 Task: Create a due date automation trigger when advanced on, on the monday of the week before a card is due add fields without custom field "Resume" set to a date less than 1 days from now at 11:00 AM.
Action: Mouse moved to (1236, 95)
Screenshot: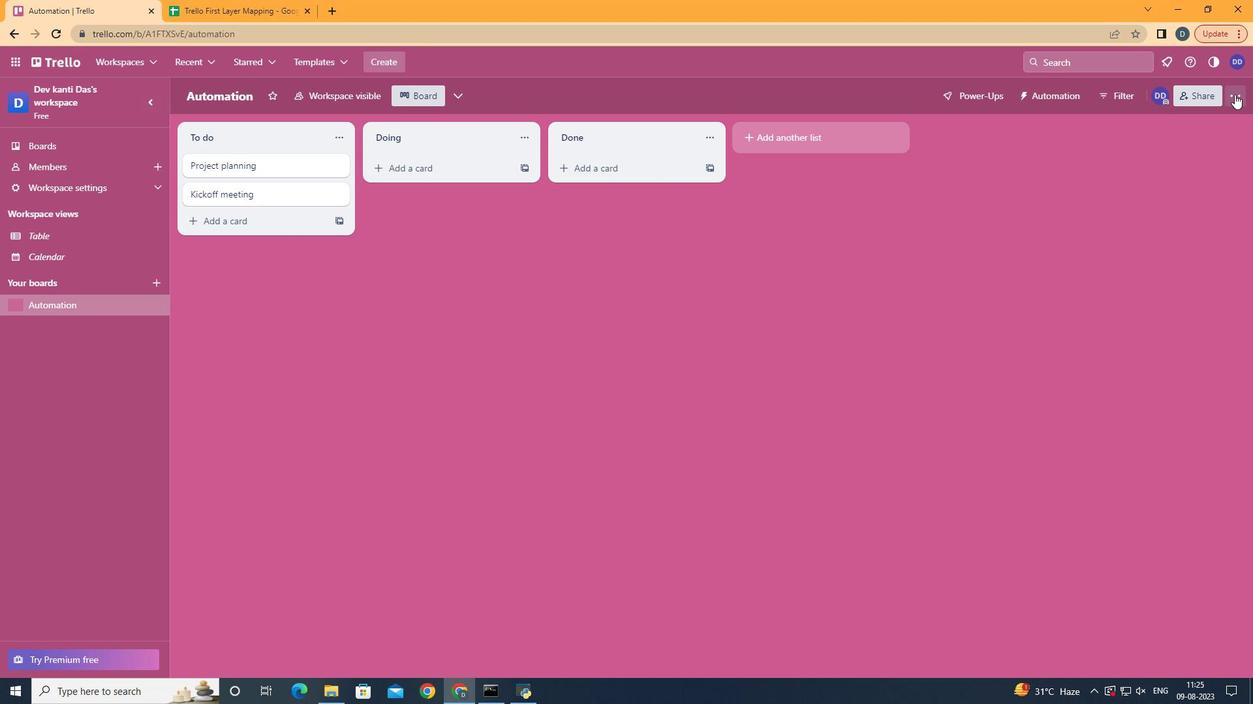 
Action: Mouse pressed left at (1236, 95)
Screenshot: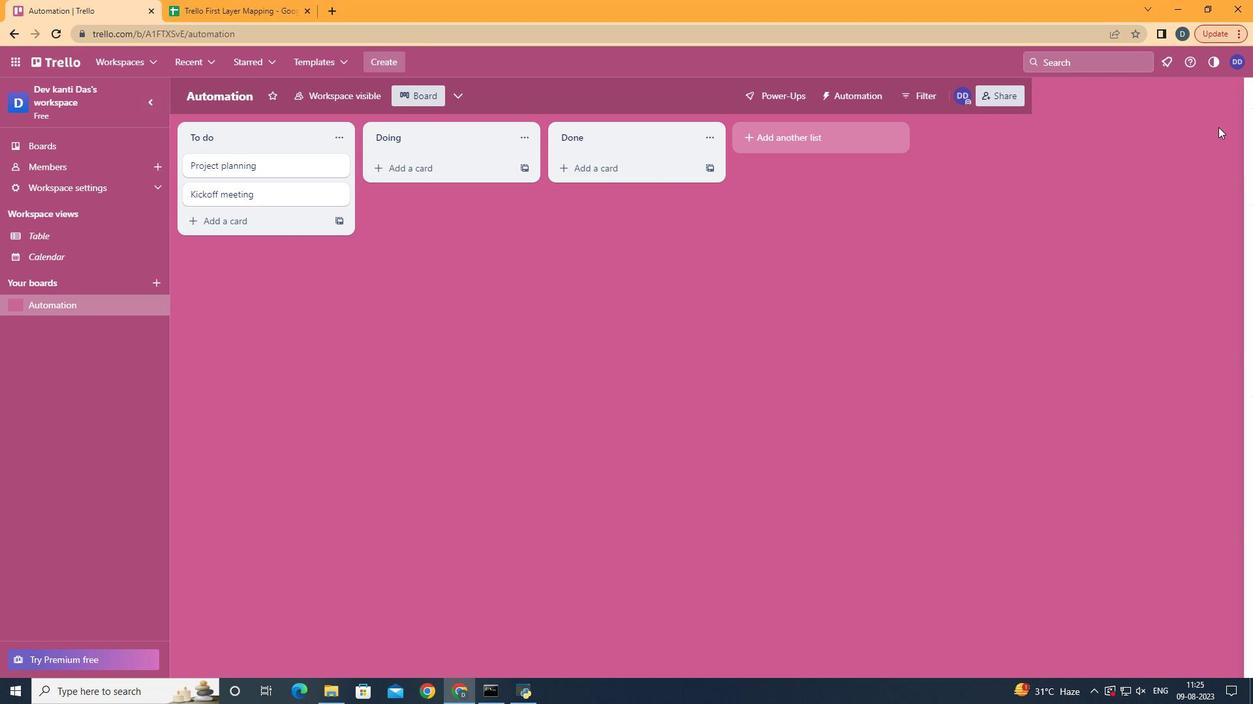 
Action: Mouse moved to (1116, 283)
Screenshot: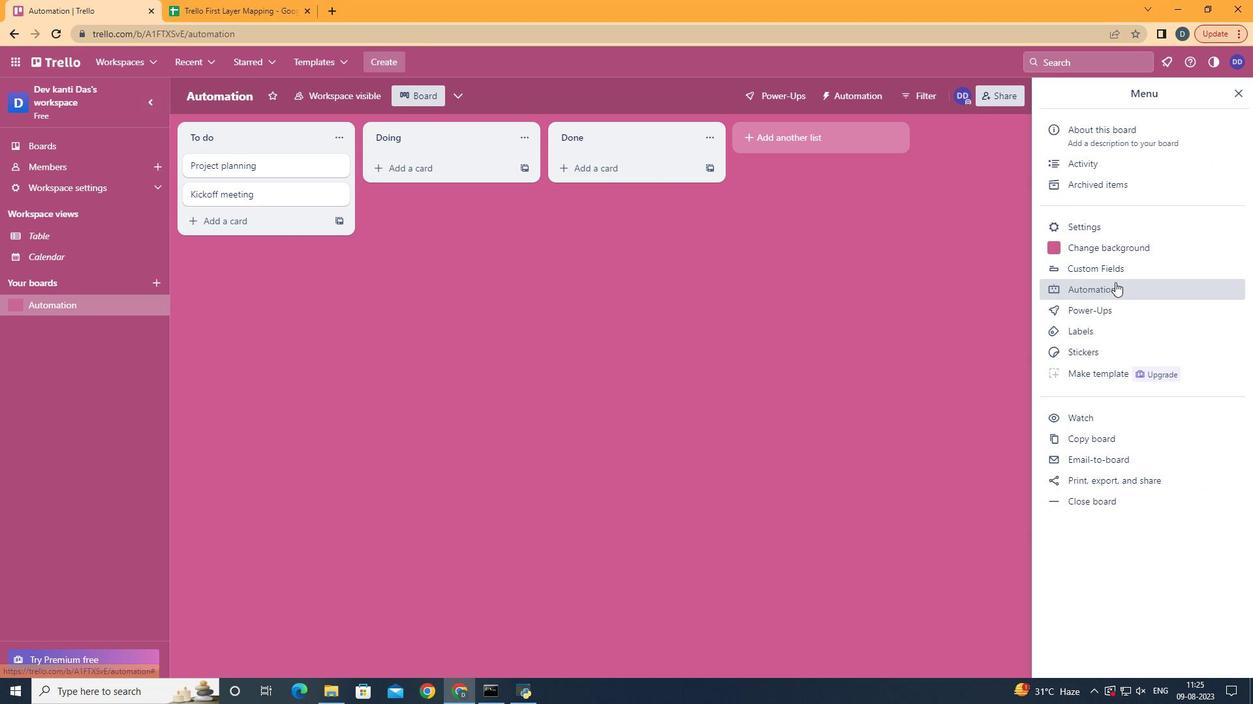 
Action: Mouse pressed left at (1116, 283)
Screenshot: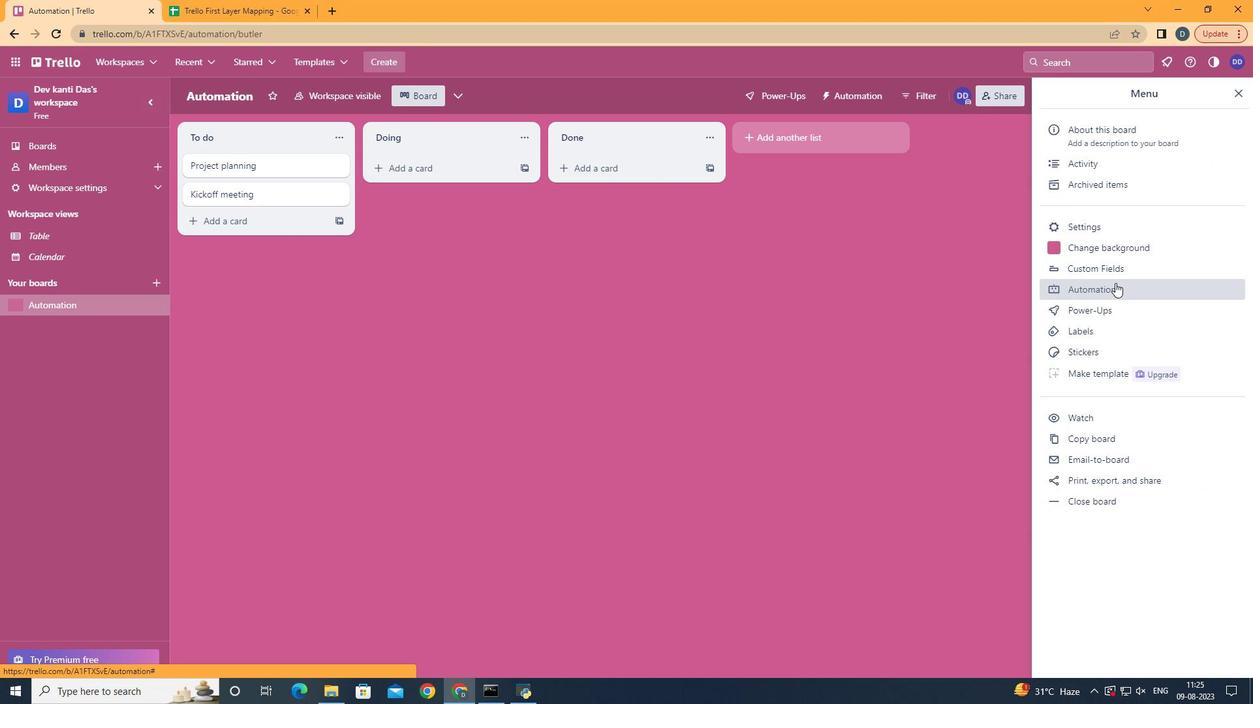 
Action: Mouse moved to (246, 265)
Screenshot: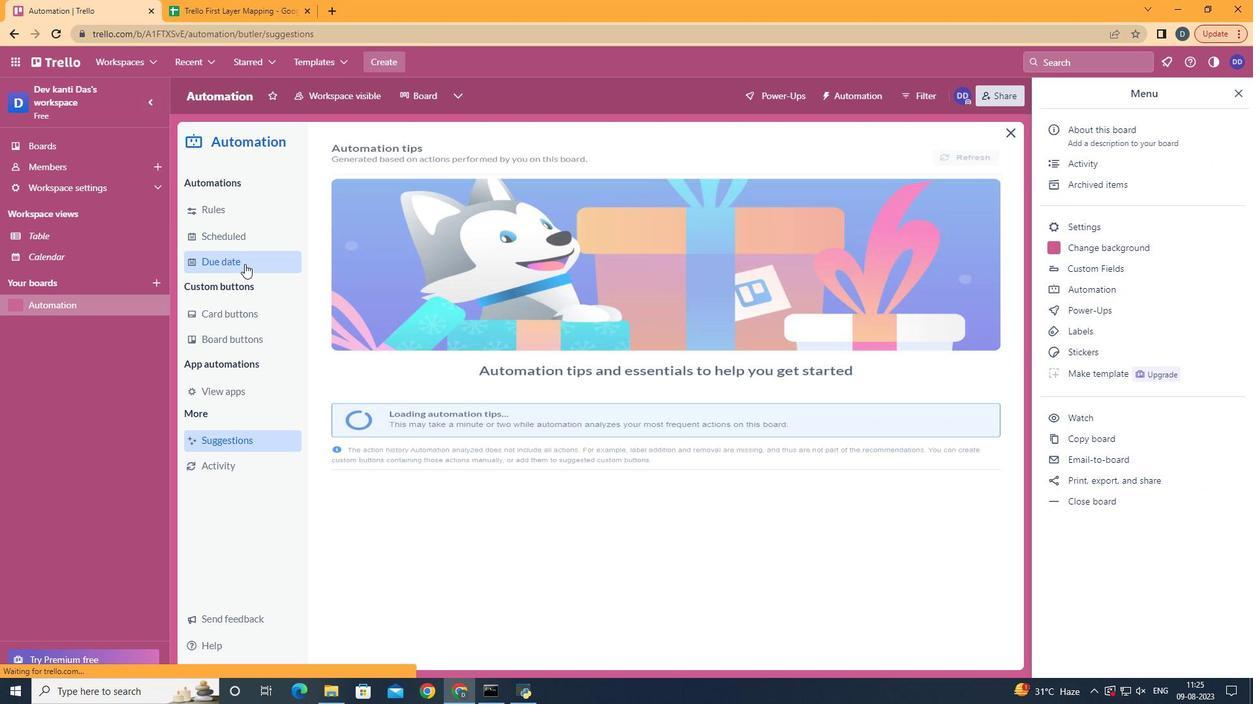 
Action: Mouse pressed left at (246, 265)
Screenshot: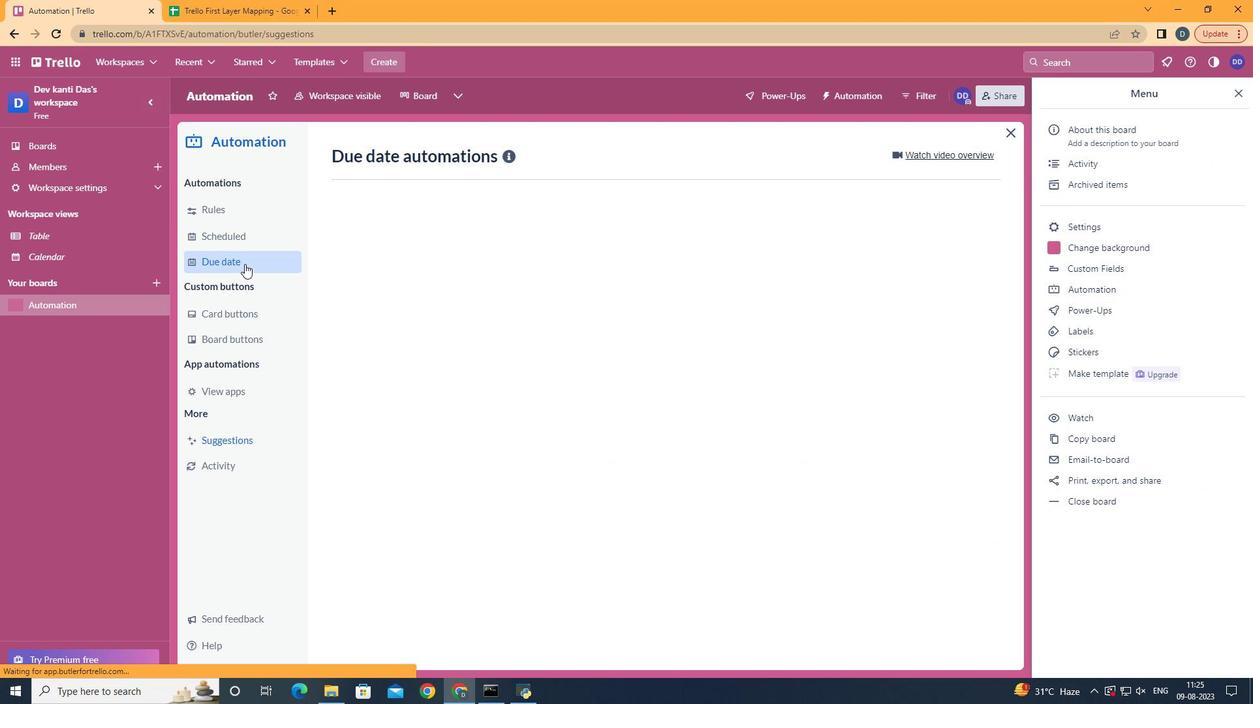 
Action: Mouse moved to (916, 154)
Screenshot: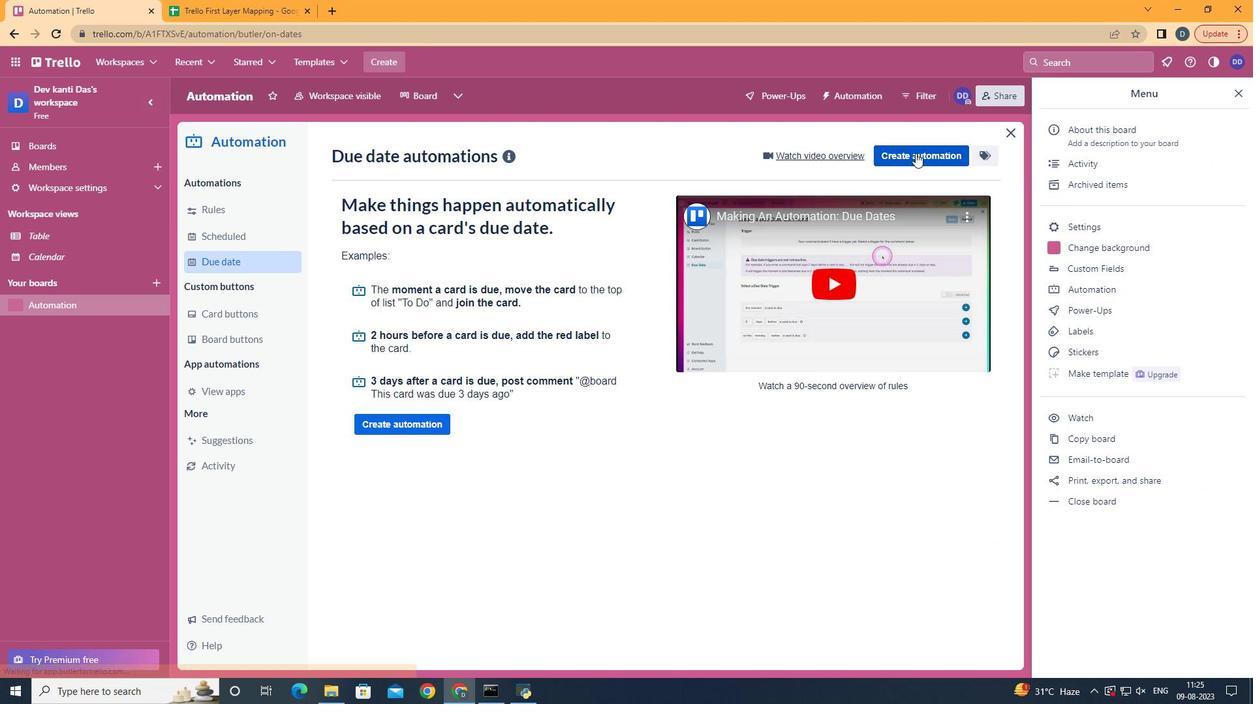 
Action: Mouse pressed left at (916, 154)
Screenshot: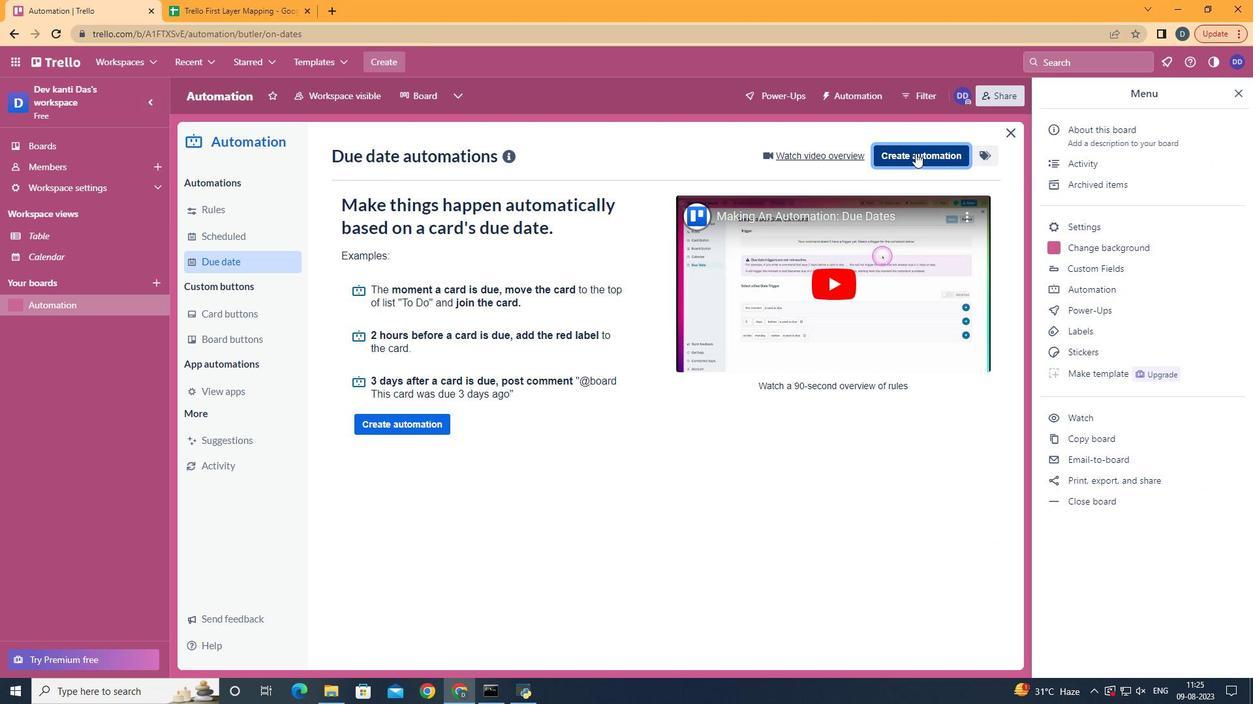 
Action: Mouse moved to (659, 281)
Screenshot: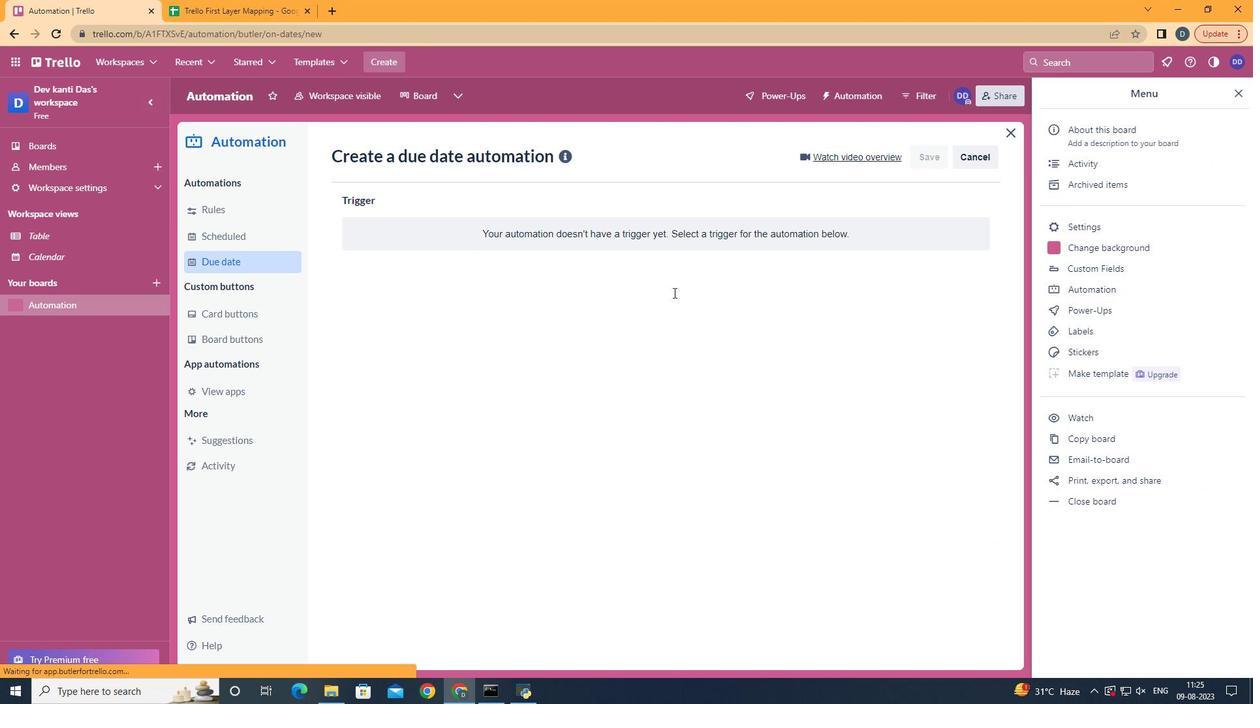 
Action: Mouse pressed left at (659, 281)
Screenshot: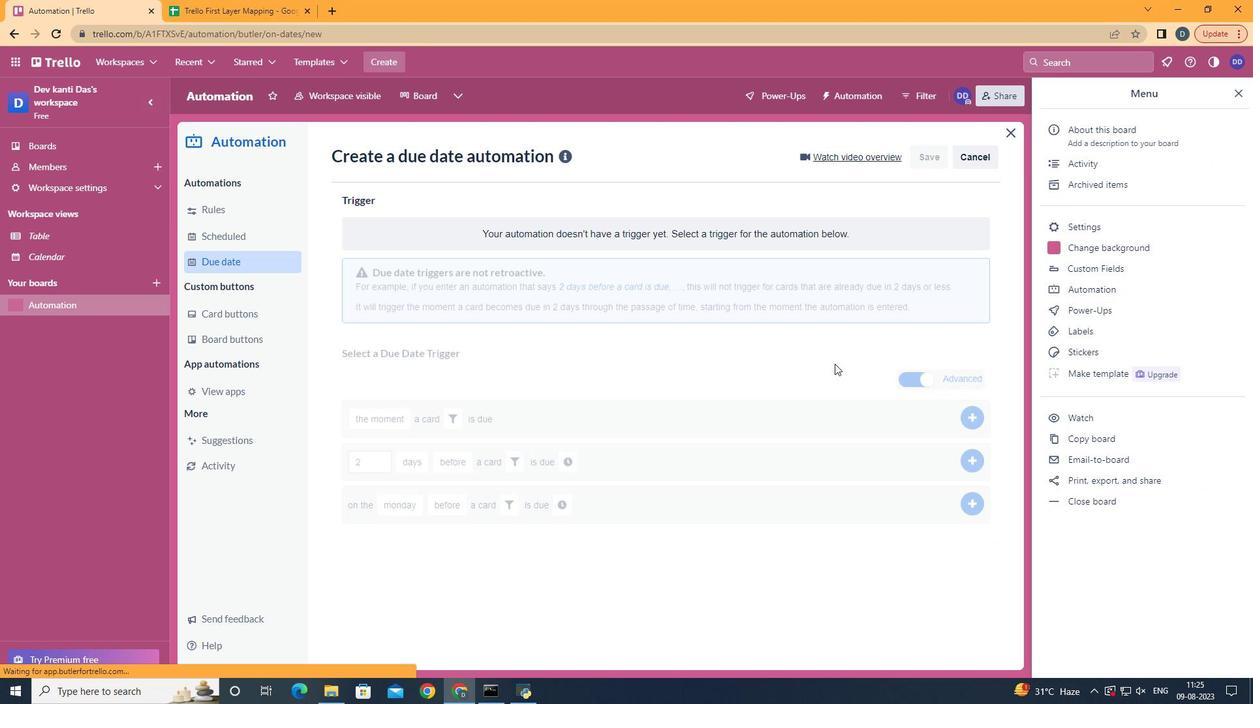 
Action: Mouse moved to (471, 623)
Screenshot: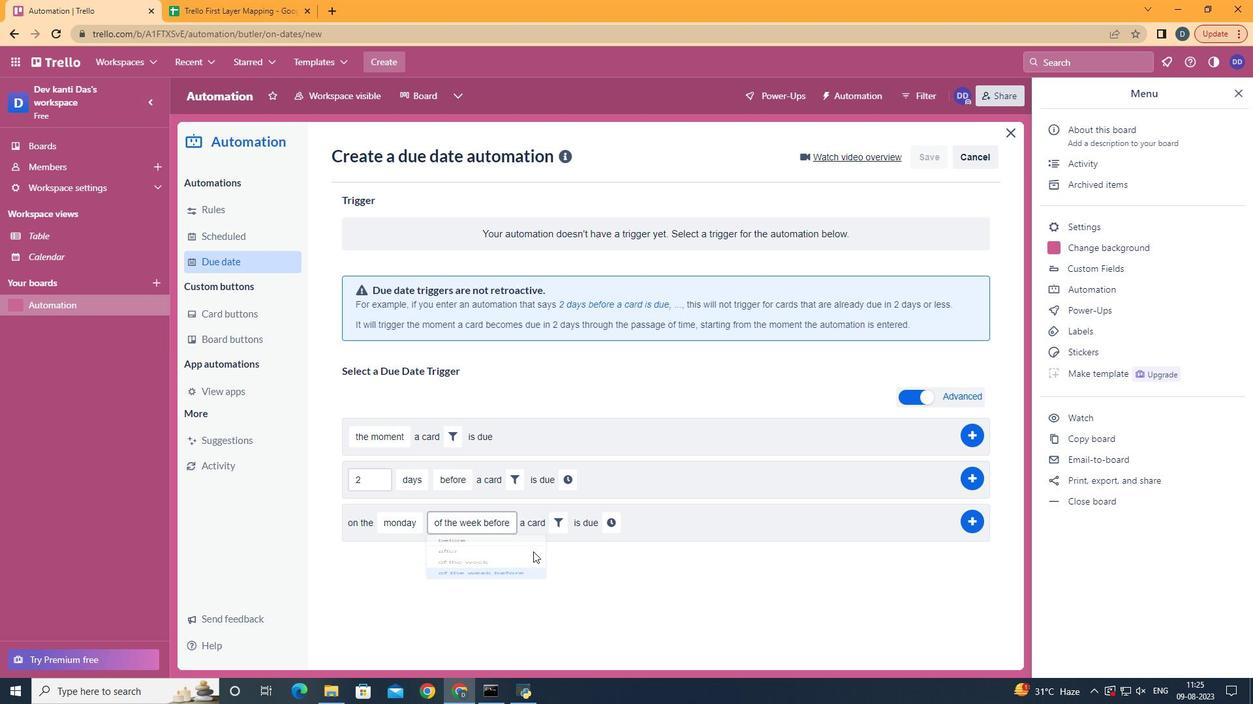 
Action: Mouse pressed left at (471, 623)
Screenshot: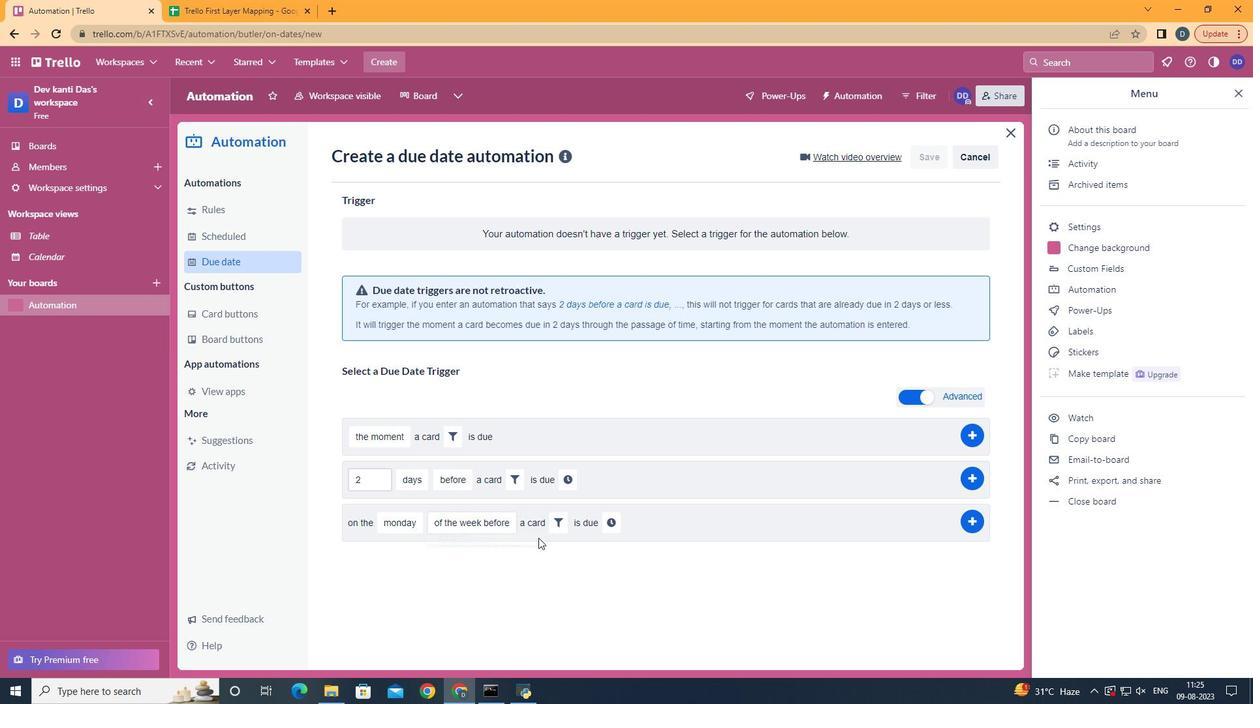 
Action: Mouse moved to (566, 520)
Screenshot: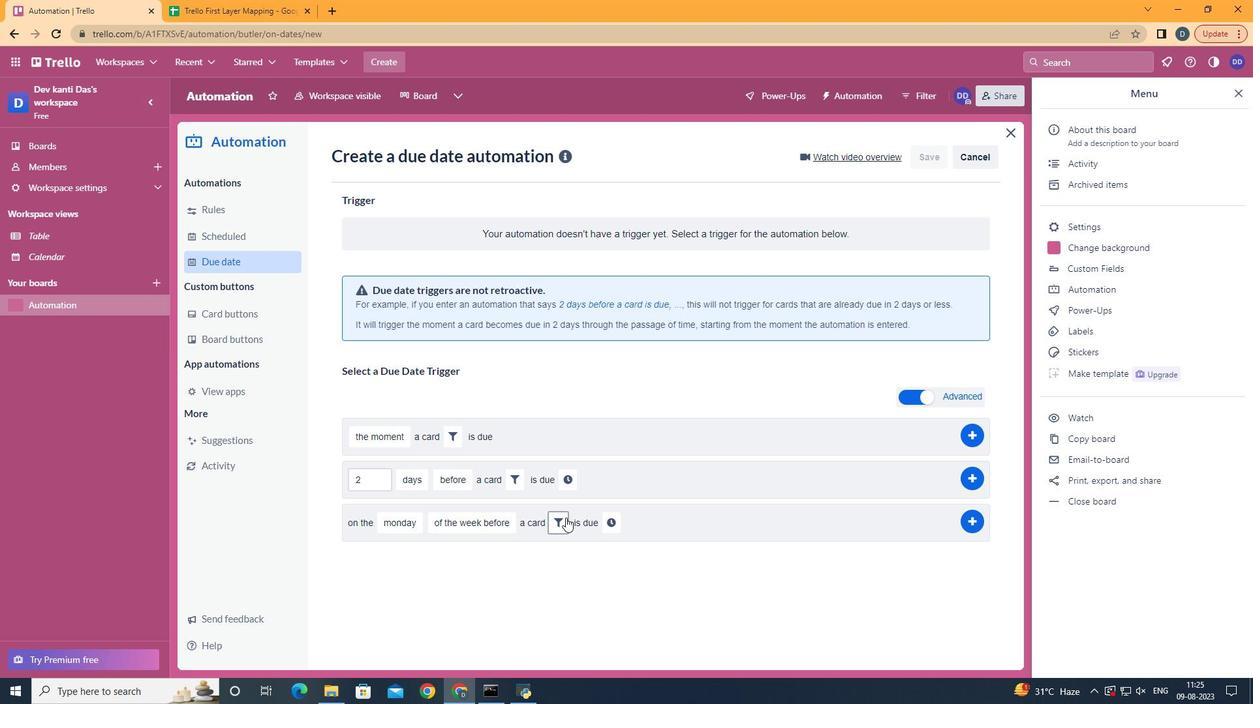 
Action: Mouse pressed left at (566, 520)
Screenshot: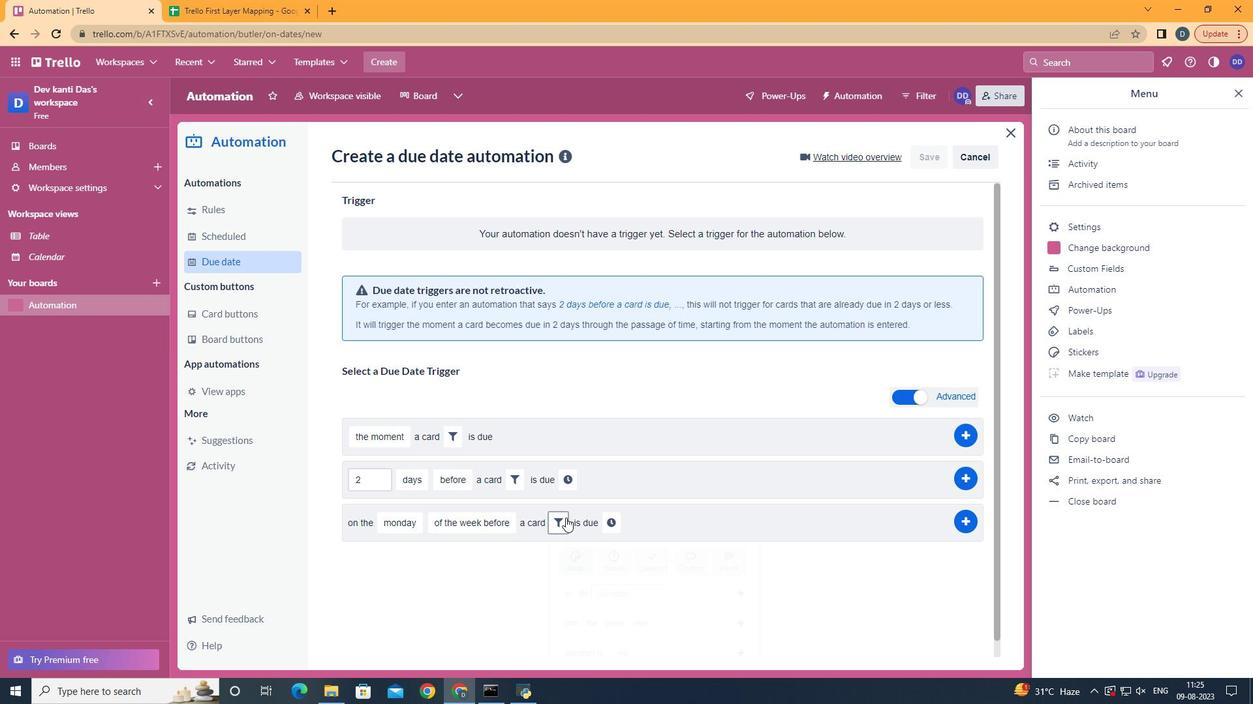 
Action: Mouse moved to (777, 562)
Screenshot: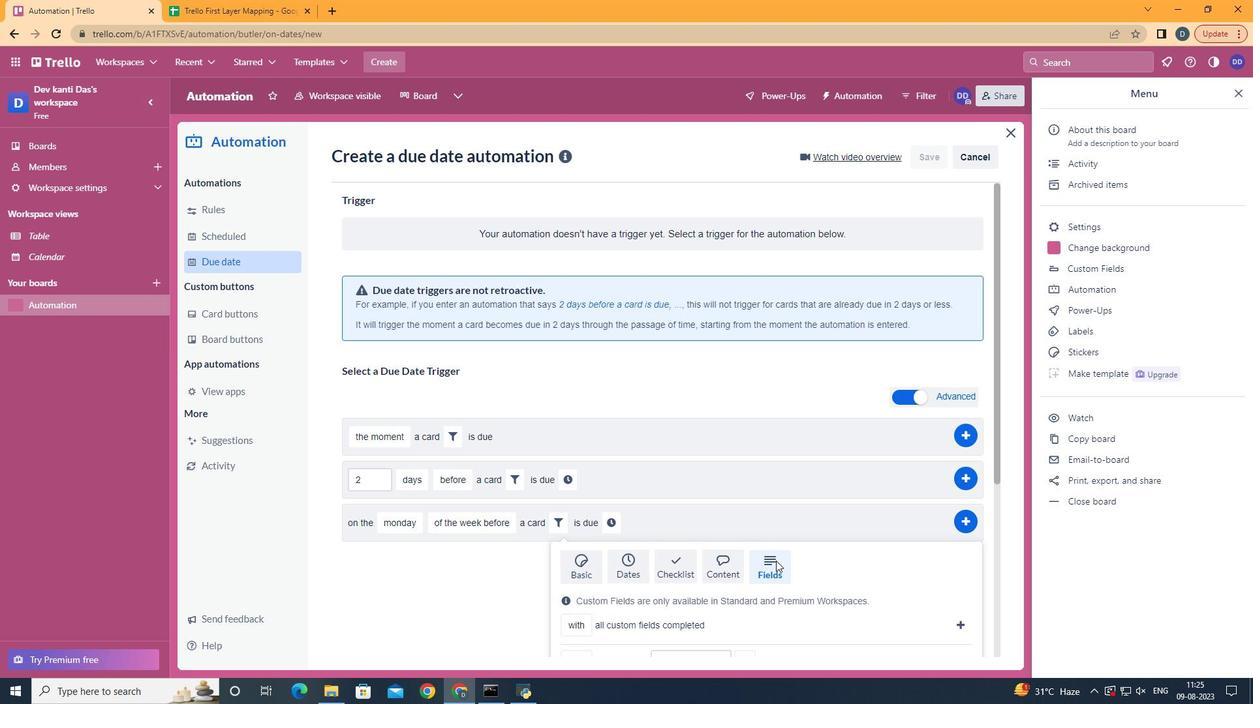 
Action: Mouse pressed left at (777, 562)
Screenshot: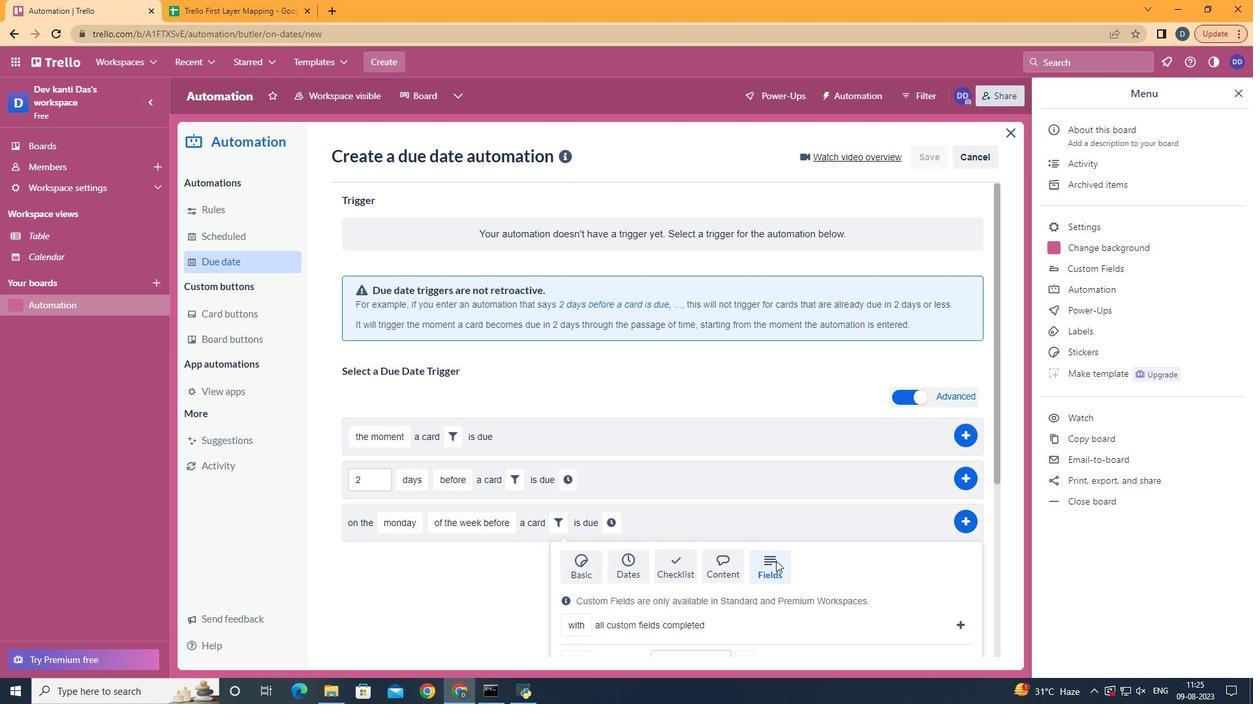 
Action: Mouse scrolled (777, 561) with delta (0, 0)
Screenshot: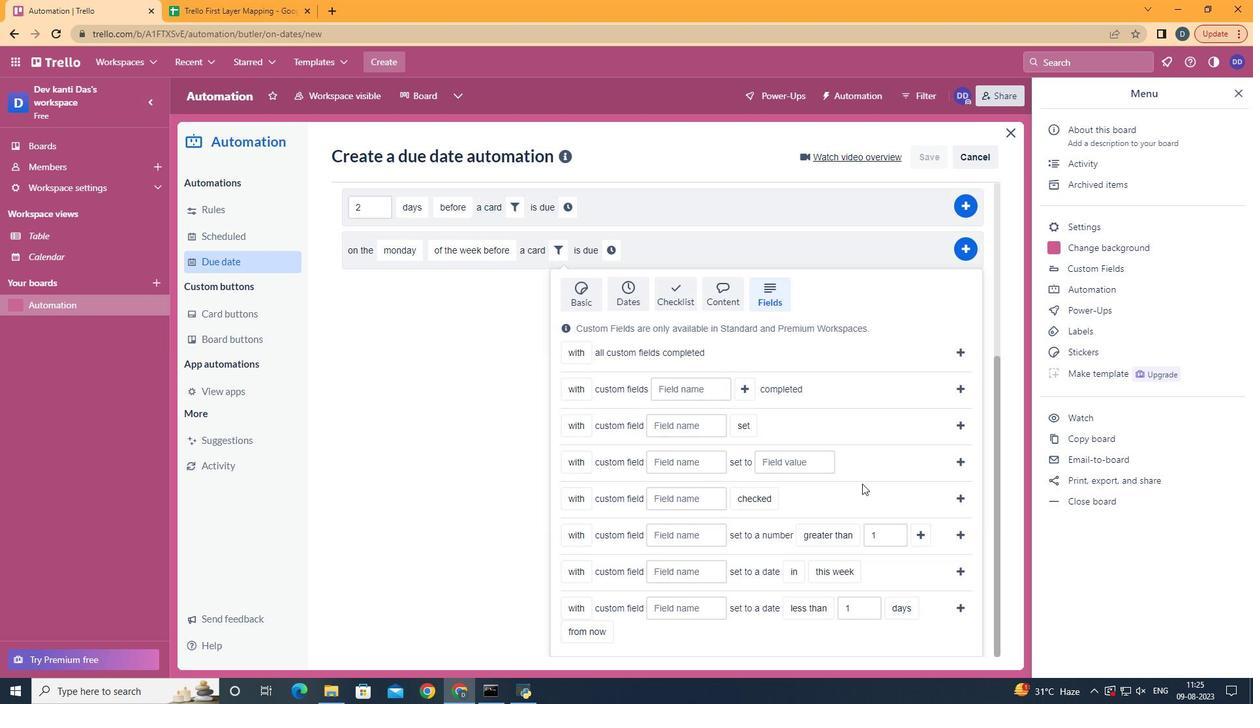 
Action: Mouse scrolled (777, 561) with delta (0, 0)
Screenshot: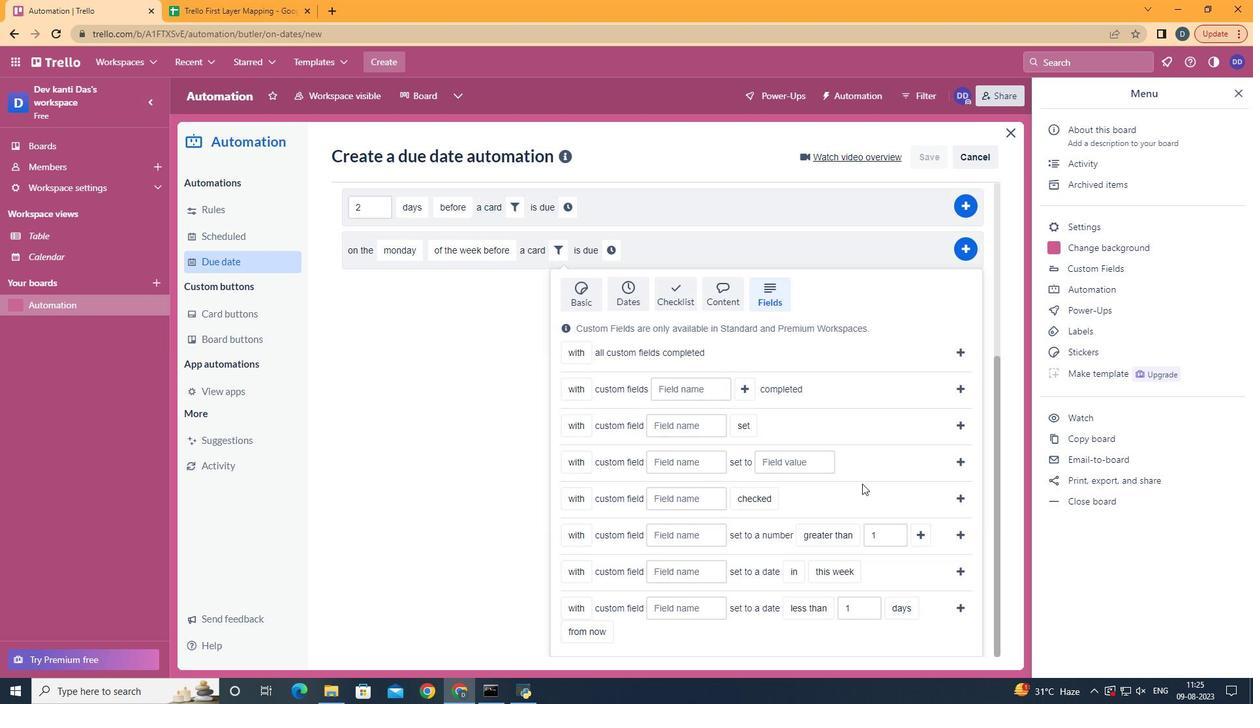 
Action: Mouse scrolled (777, 561) with delta (0, 0)
Screenshot: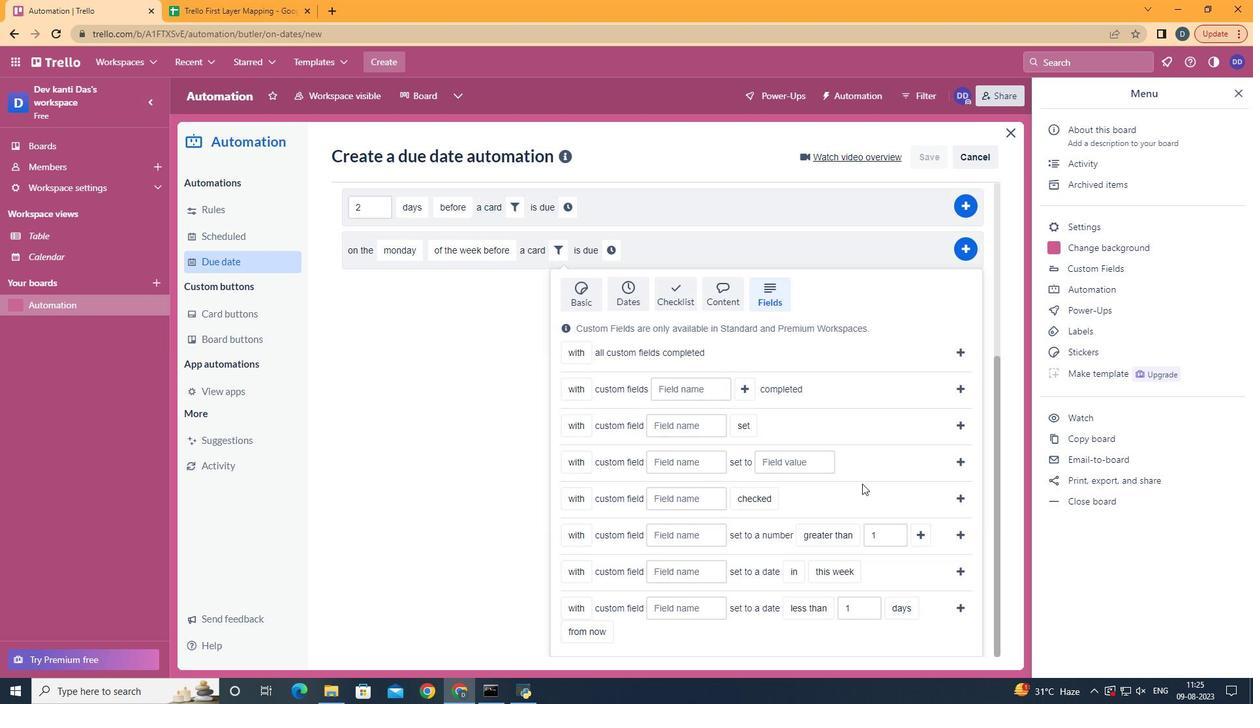 
Action: Mouse scrolled (777, 561) with delta (0, 0)
Screenshot: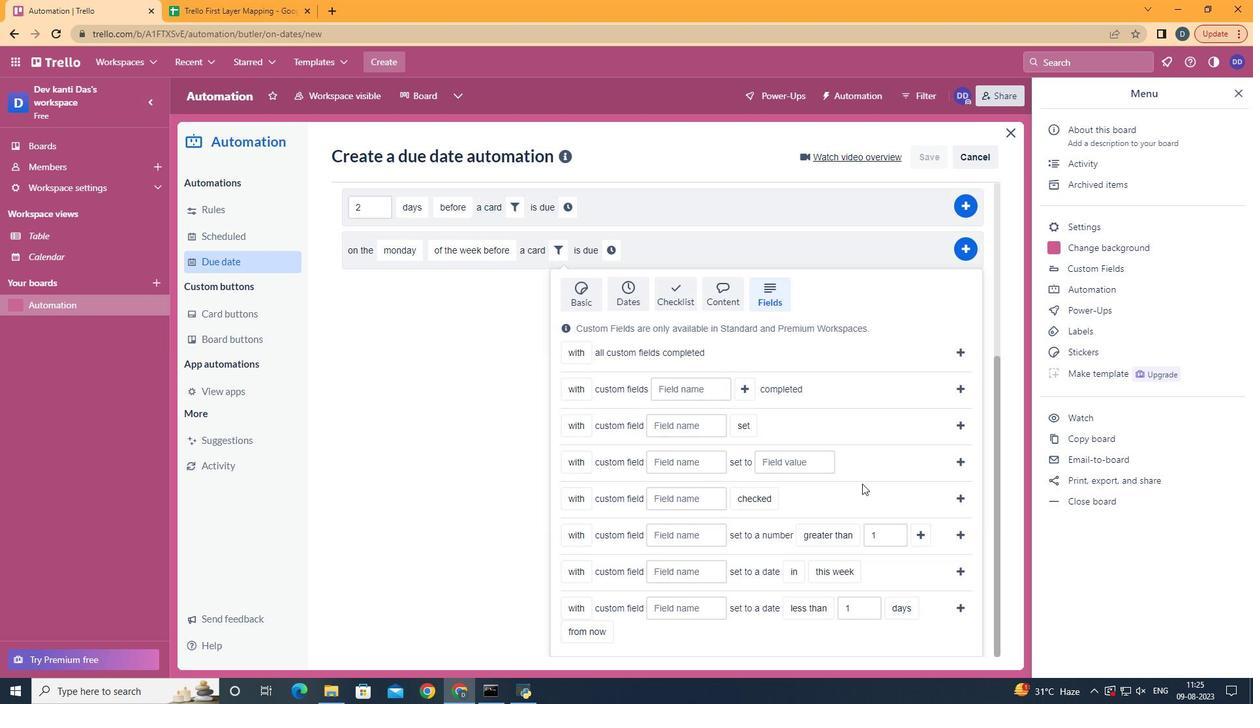 
Action: Mouse scrolled (777, 561) with delta (0, 0)
Screenshot: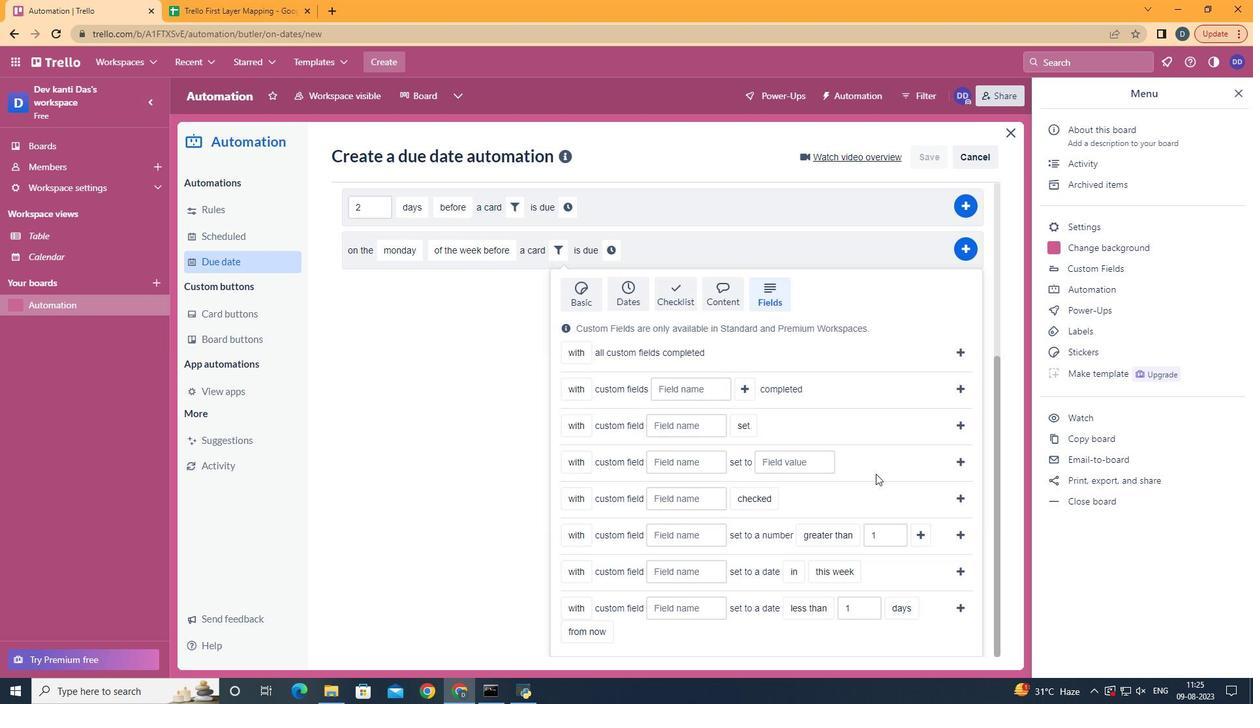
Action: Mouse scrolled (777, 561) with delta (0, 0)
Screenshot: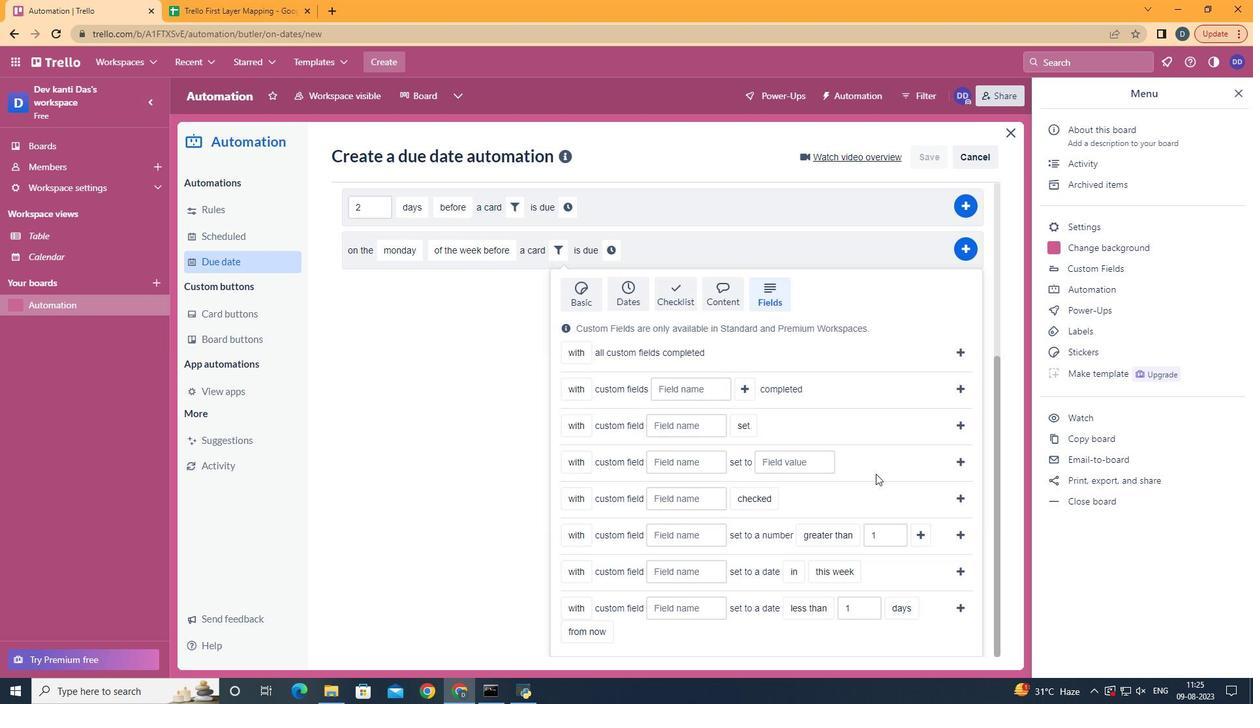 
Action: Mouse moved to (591, 587)
Screenshot: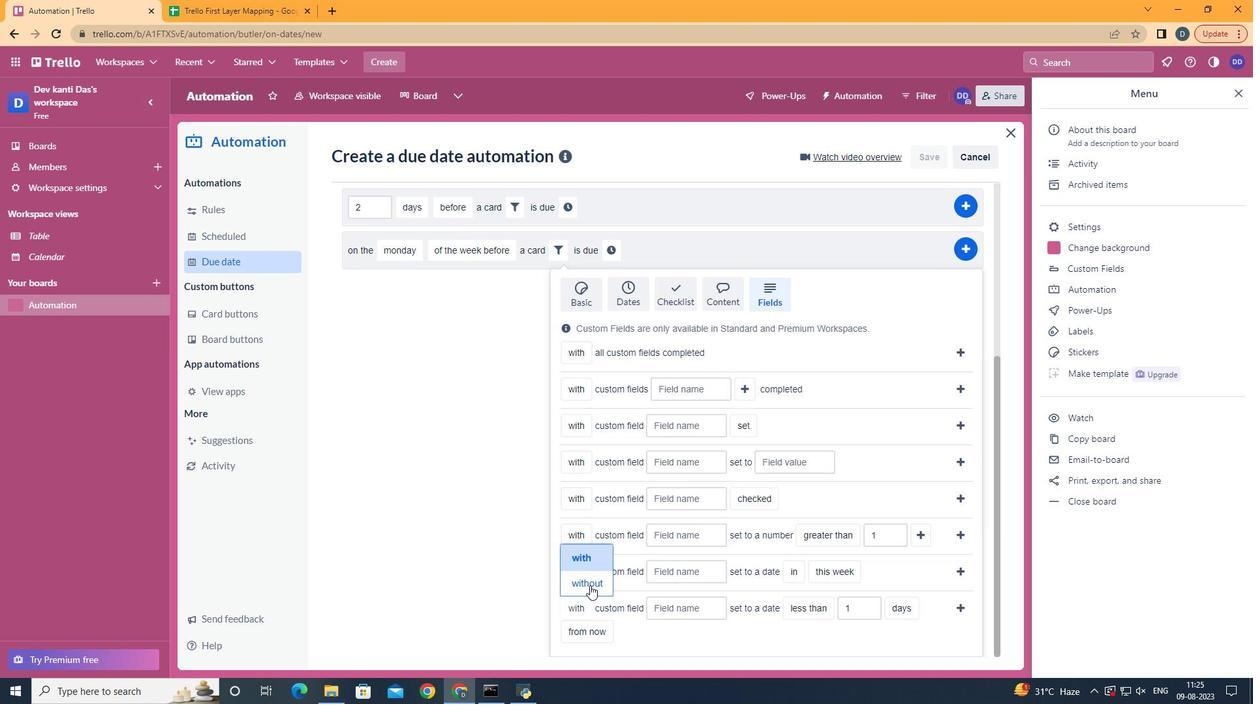 
Action: Mouse pressed left at (591, 587)
Screenshot: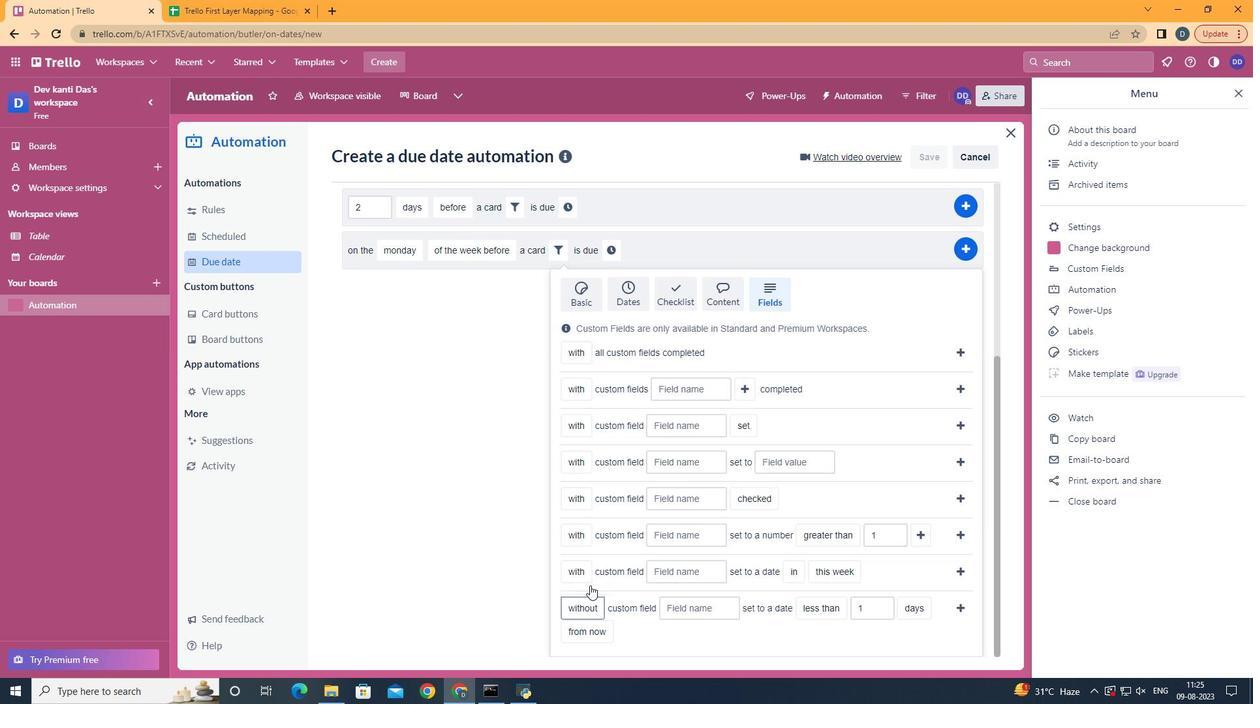 
Action: Mouse moved to (706, 607)
Screenshot: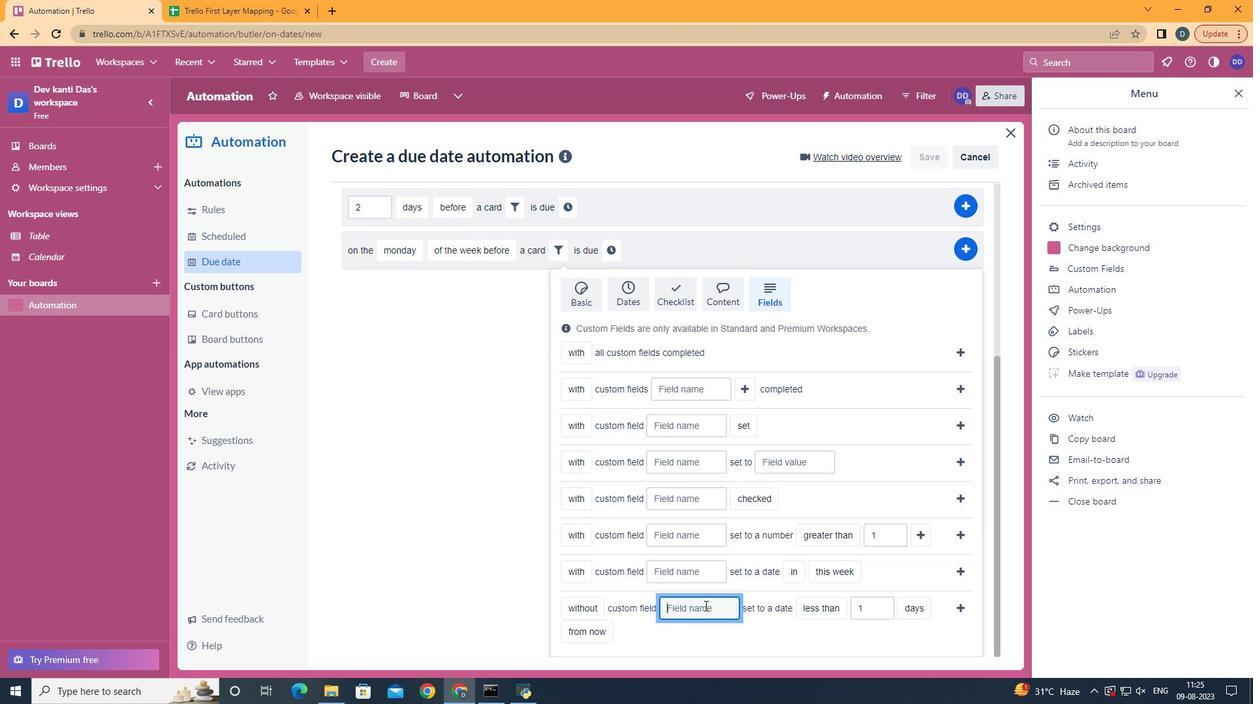 
Action: Mouse pressed left at (706, 607)
Screenshot: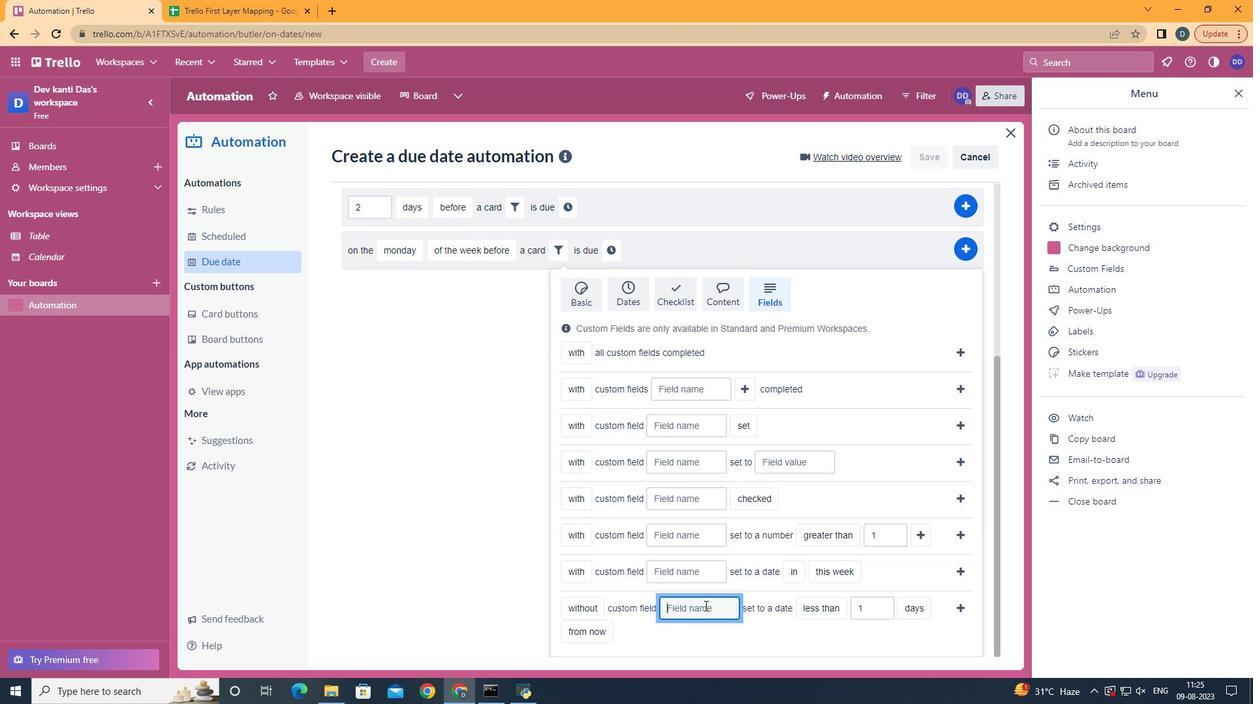 
Action: Key pressed <Key.shift>Resume
Screenshot: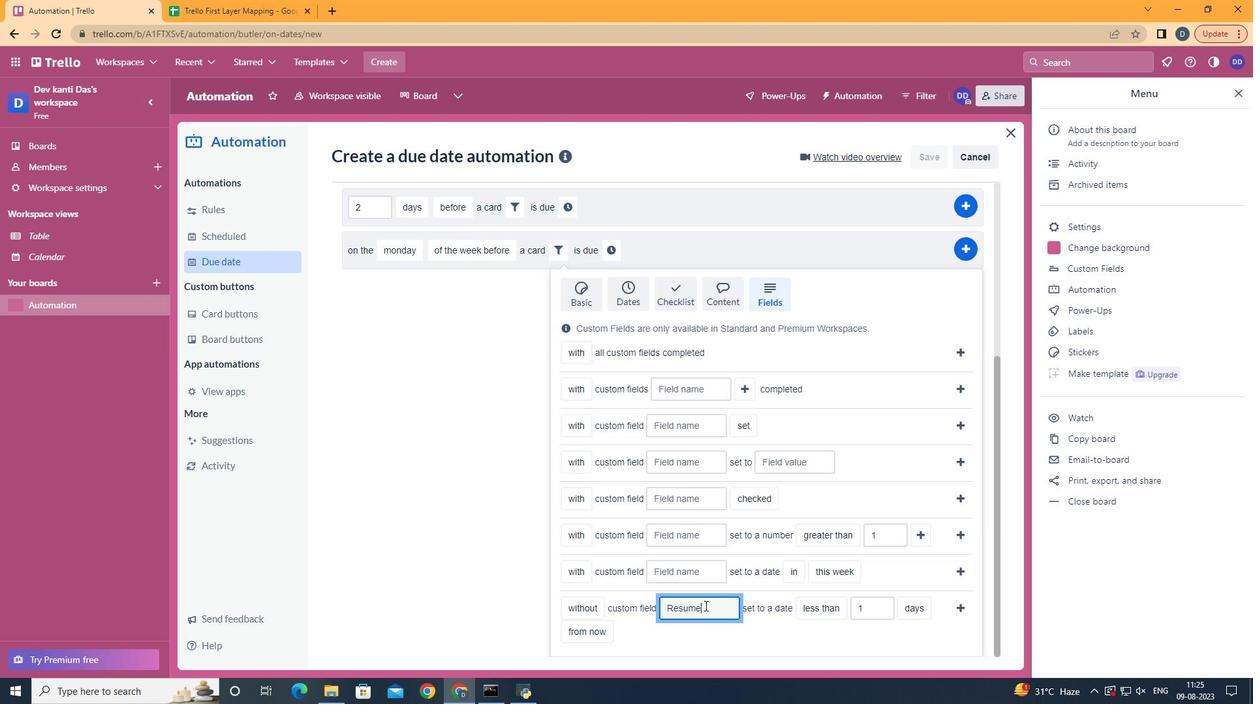 
Action: Mouse moved to (829, 507)
Screenshot: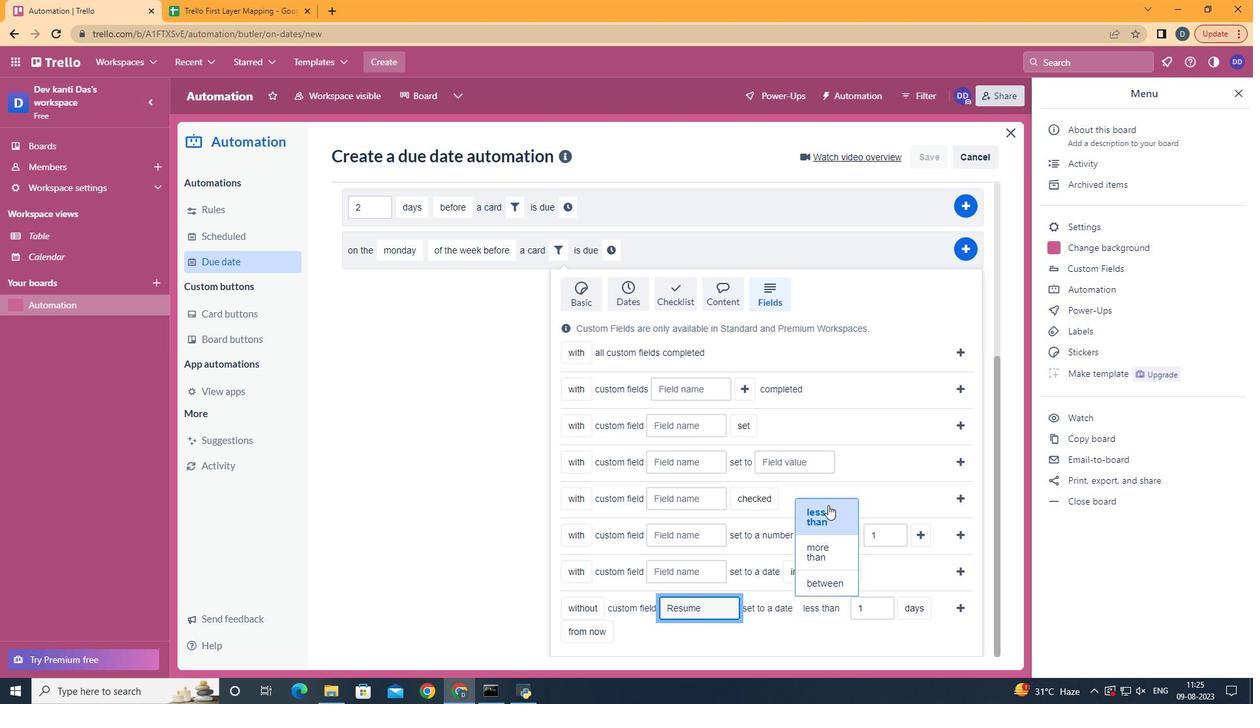 
Action: Mouse pressed left at (829, 507)
Screenshot: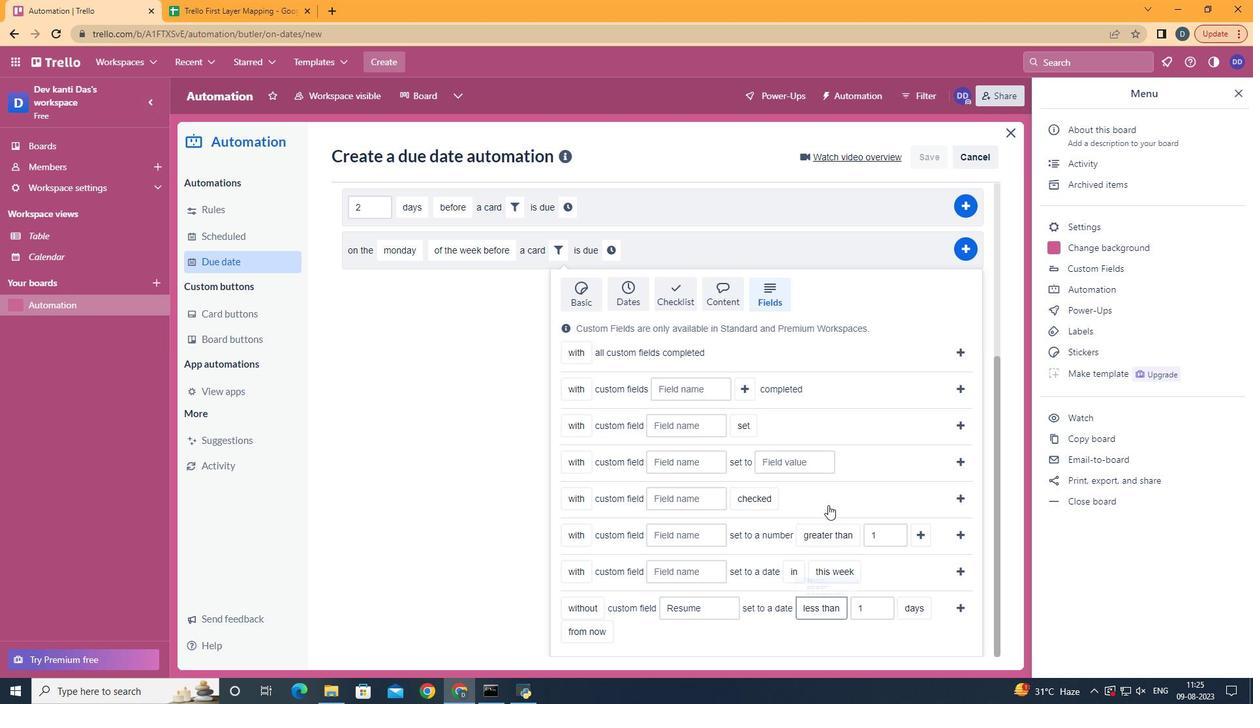
Action: Mouse moved to (929, 556)
Screenshot: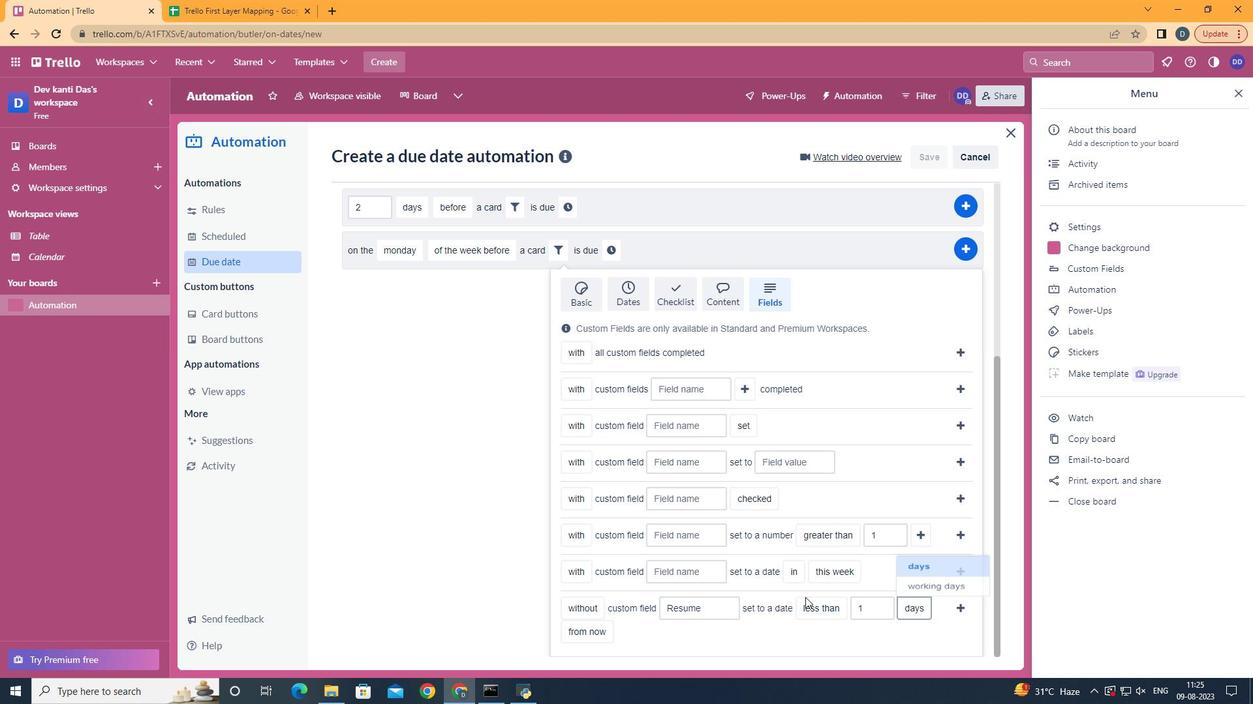 
Action: Mouse pressed left at (929, 556)
Screenshot: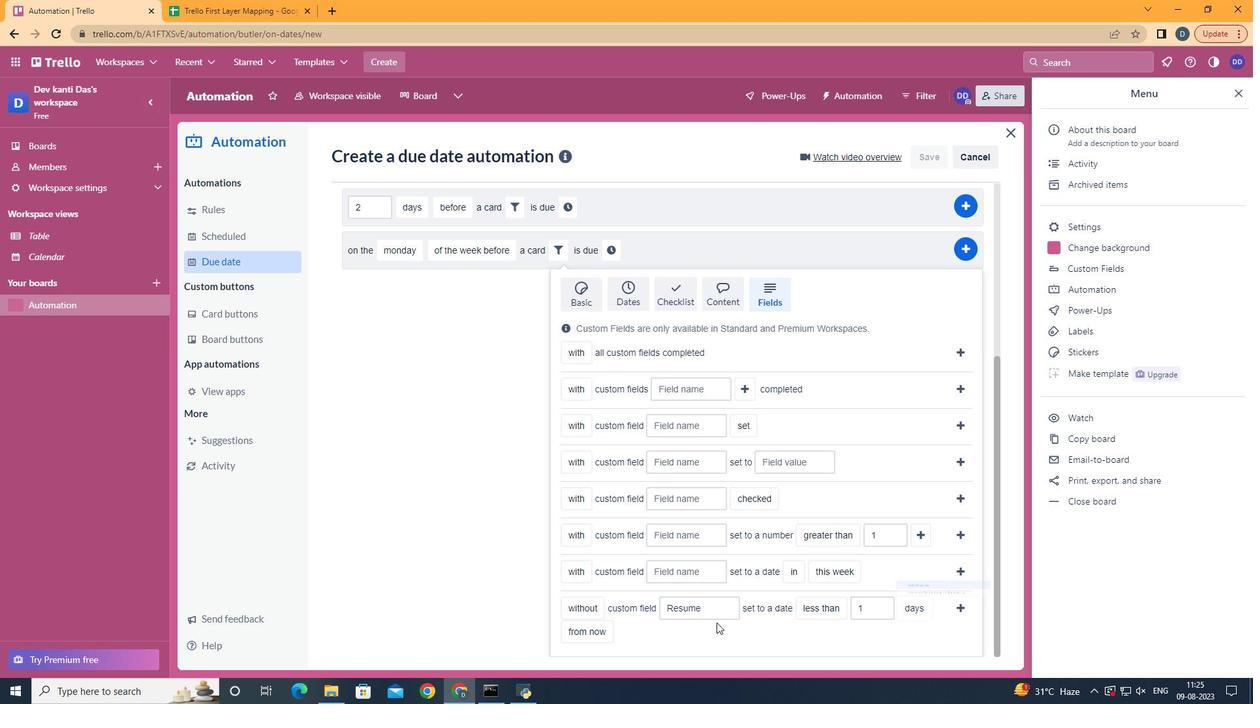 
Action: Mouse moved to (606, 576)
Screenshot: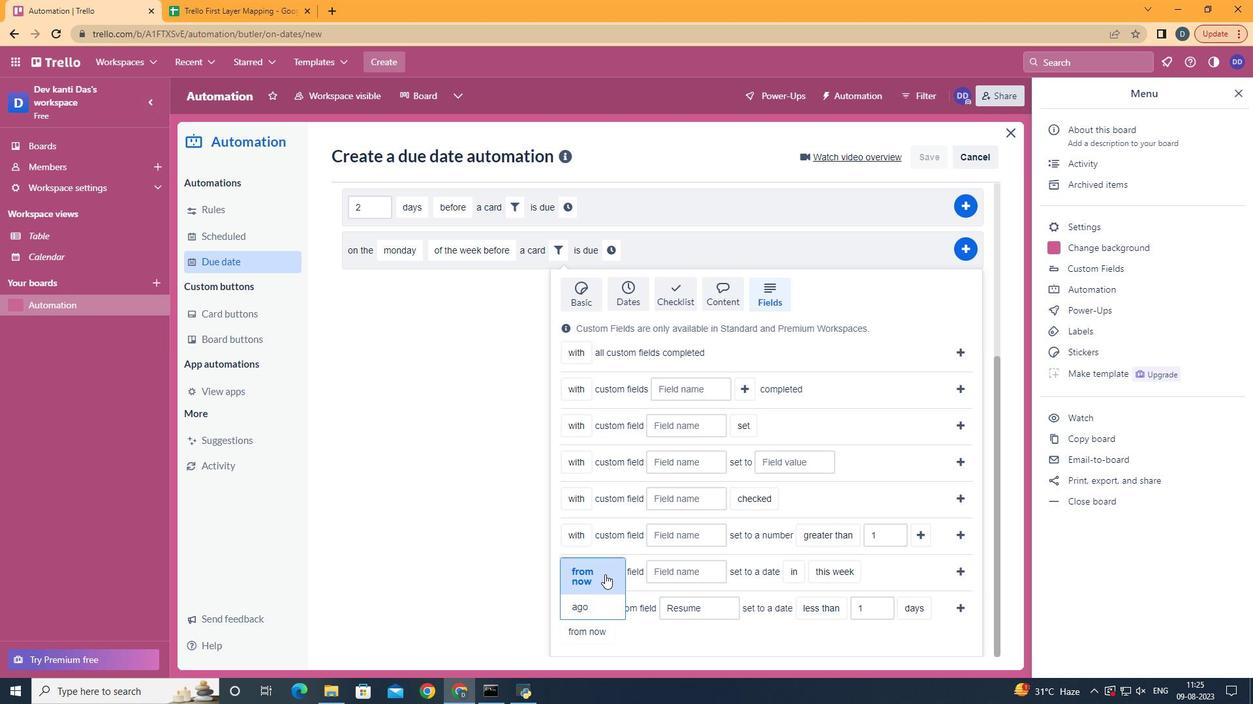 
Action: Mouse pressed left at (606, 576)
Screenshot: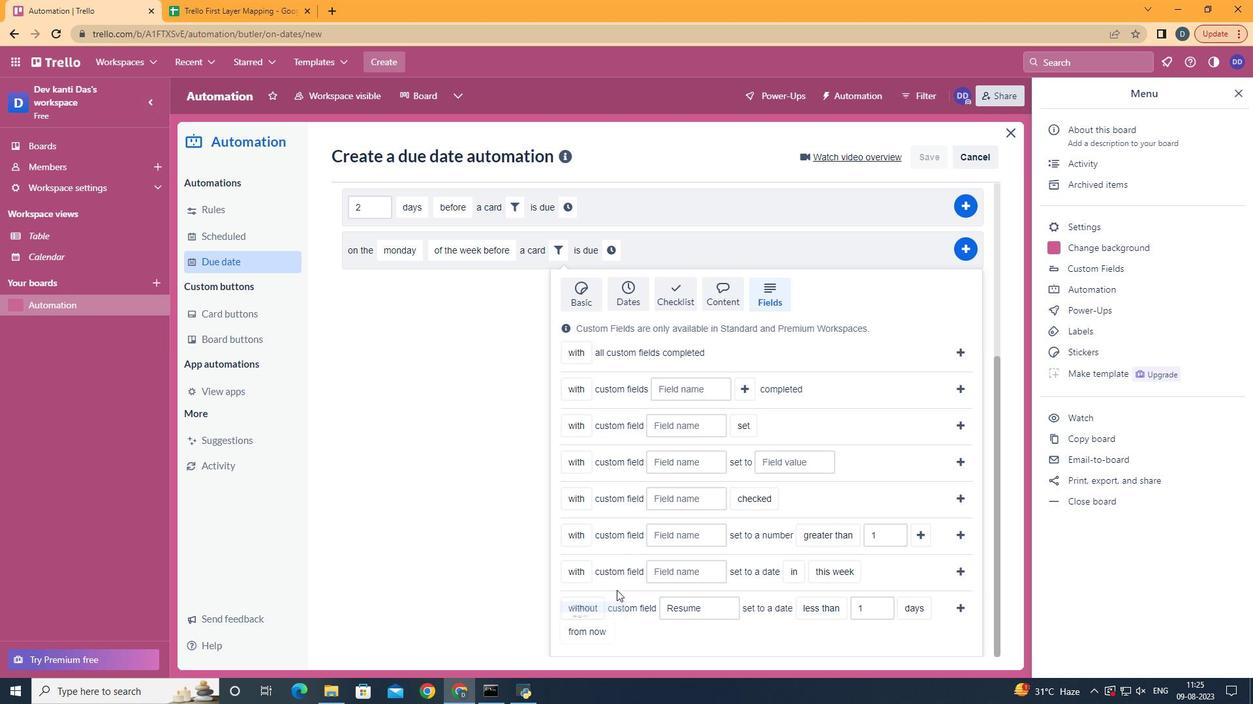 
Action: Mouse moved to (950, 609)
Screenshot: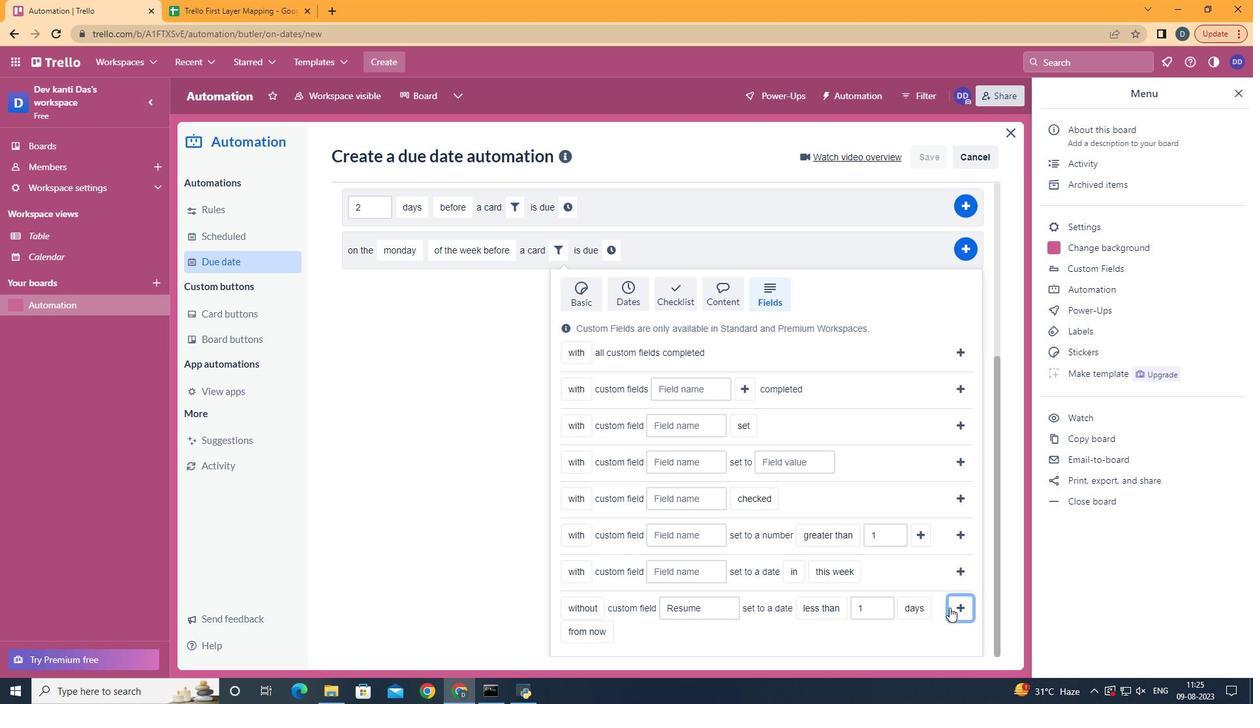 
Action: Mouse pressed left at (950, 609)
Screenshot: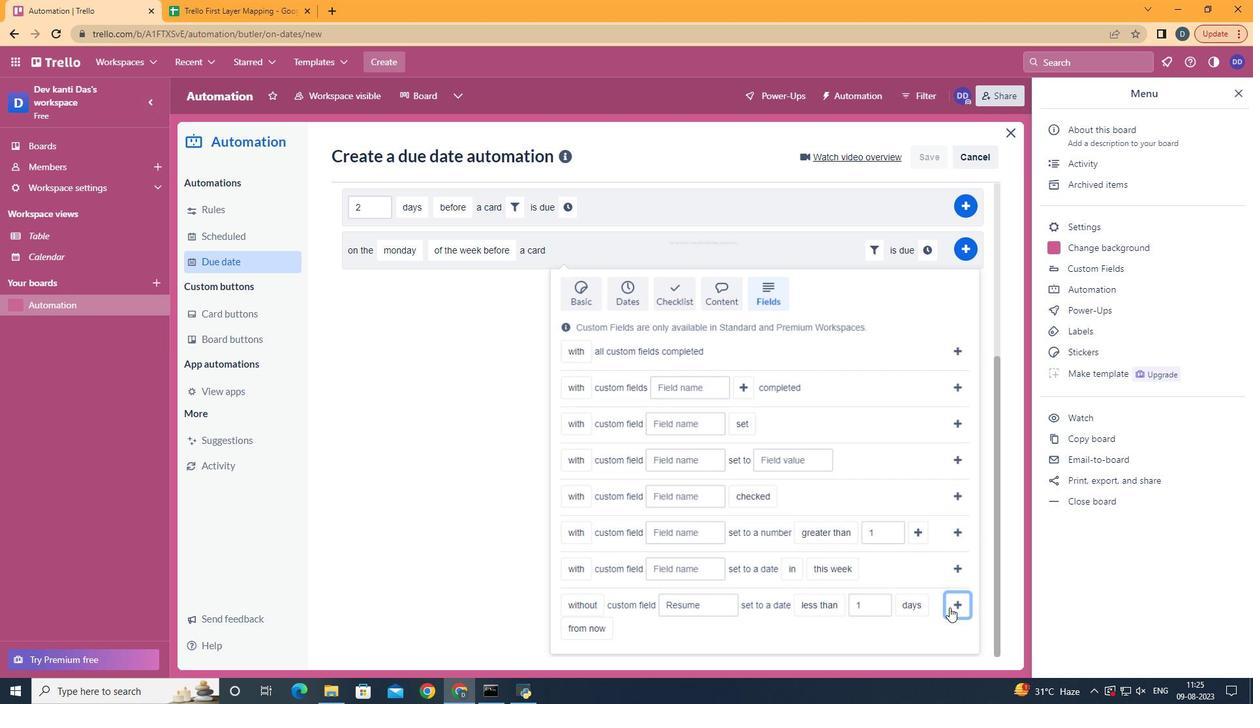 
Action: Mouse moved to (925, 527)
Screenshot: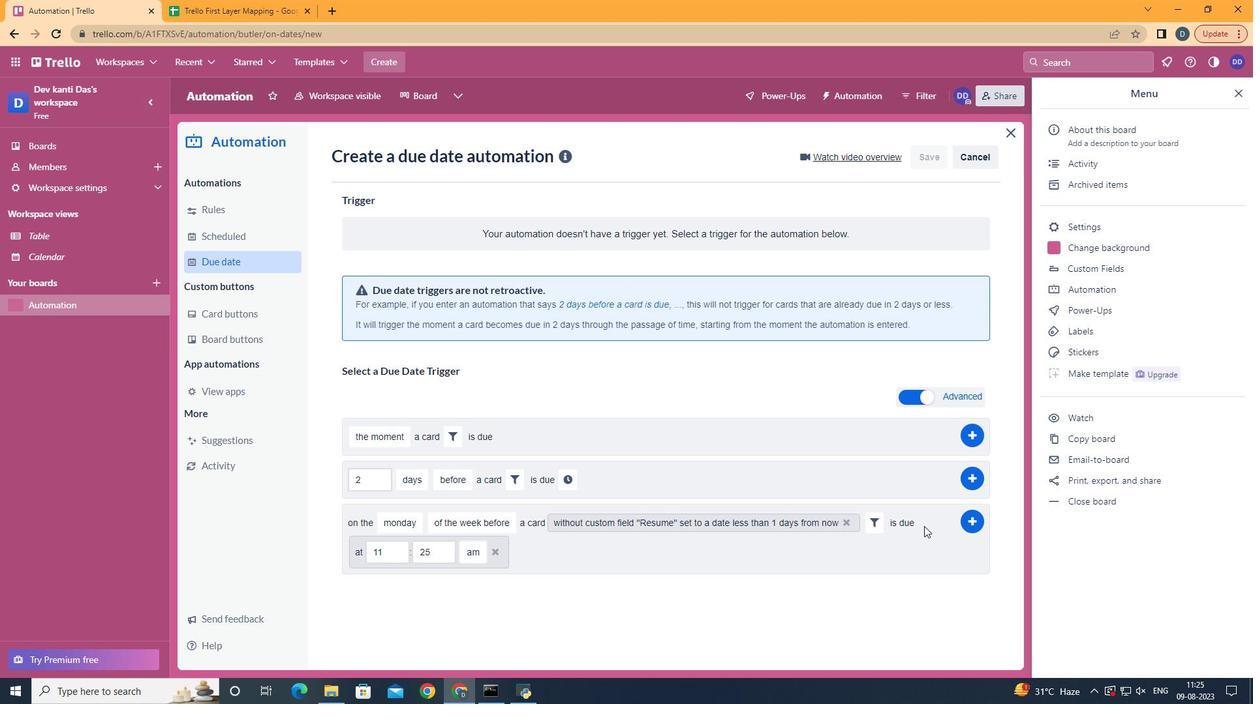 
Action: Mouse pressed left at (925, 527)
Screenshot: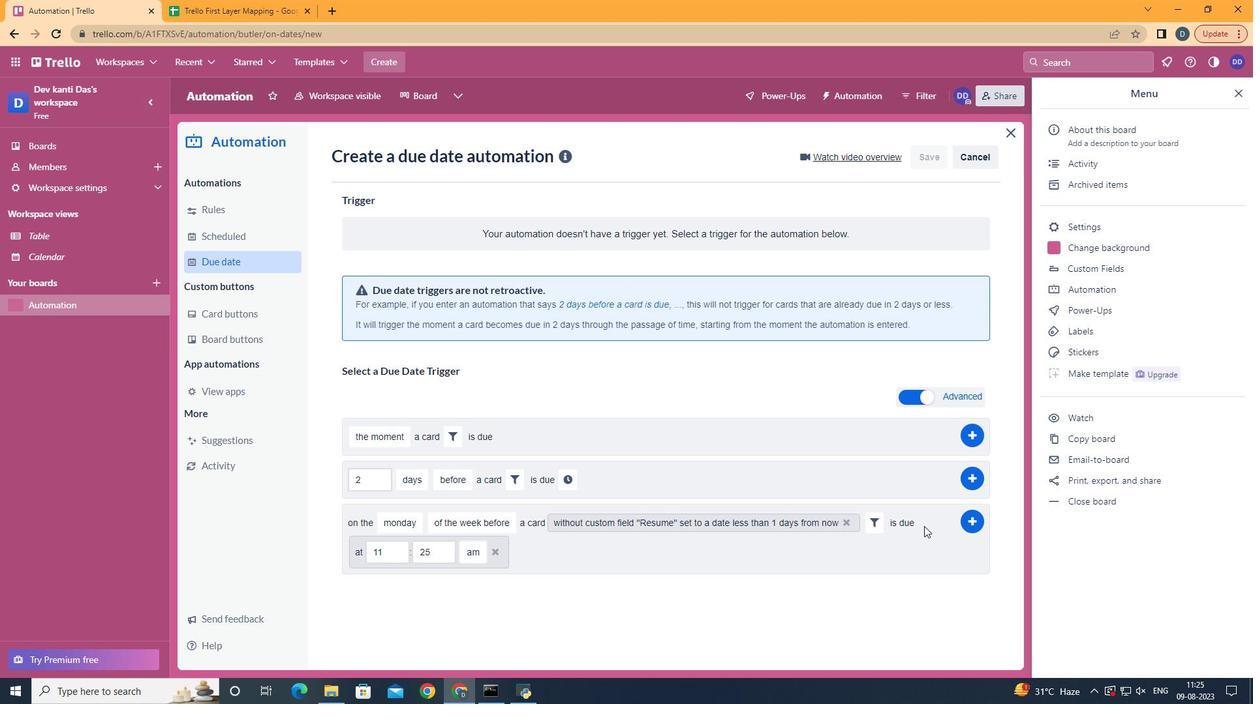 
Action: Mouse moved to (443, 546)
Screenshot: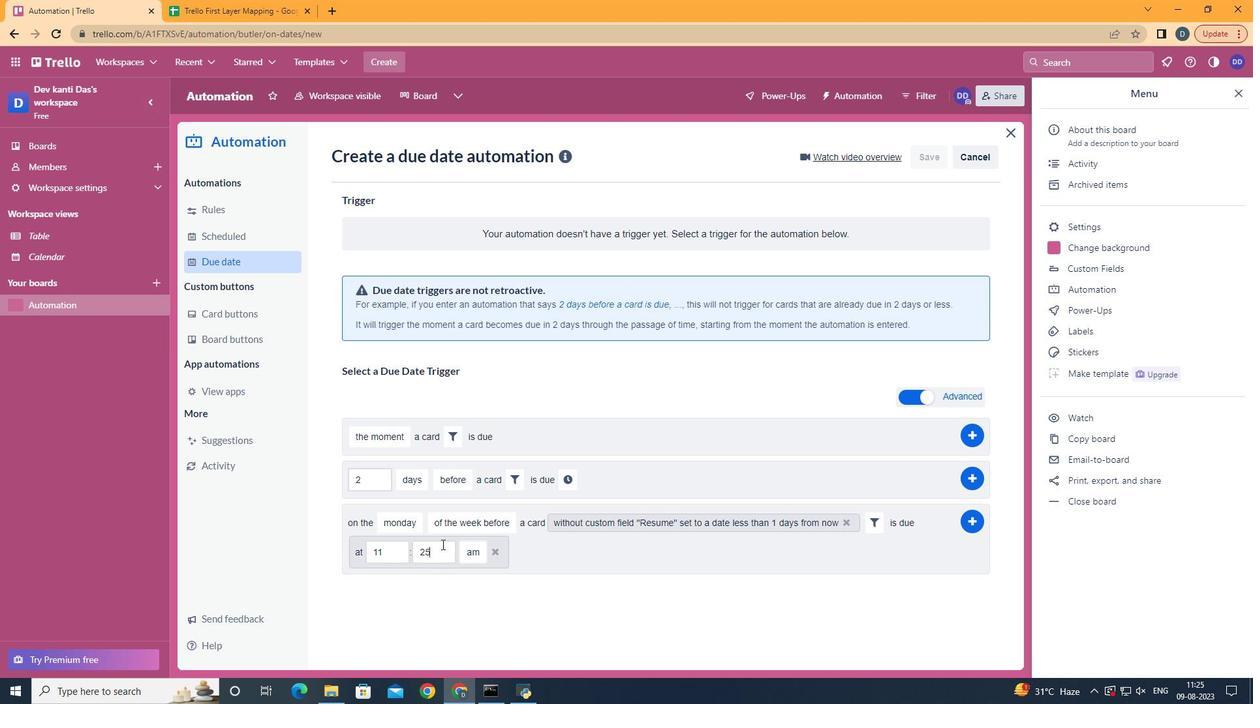 
Action: Mouse pressed left at (443, 546)
Screenshot: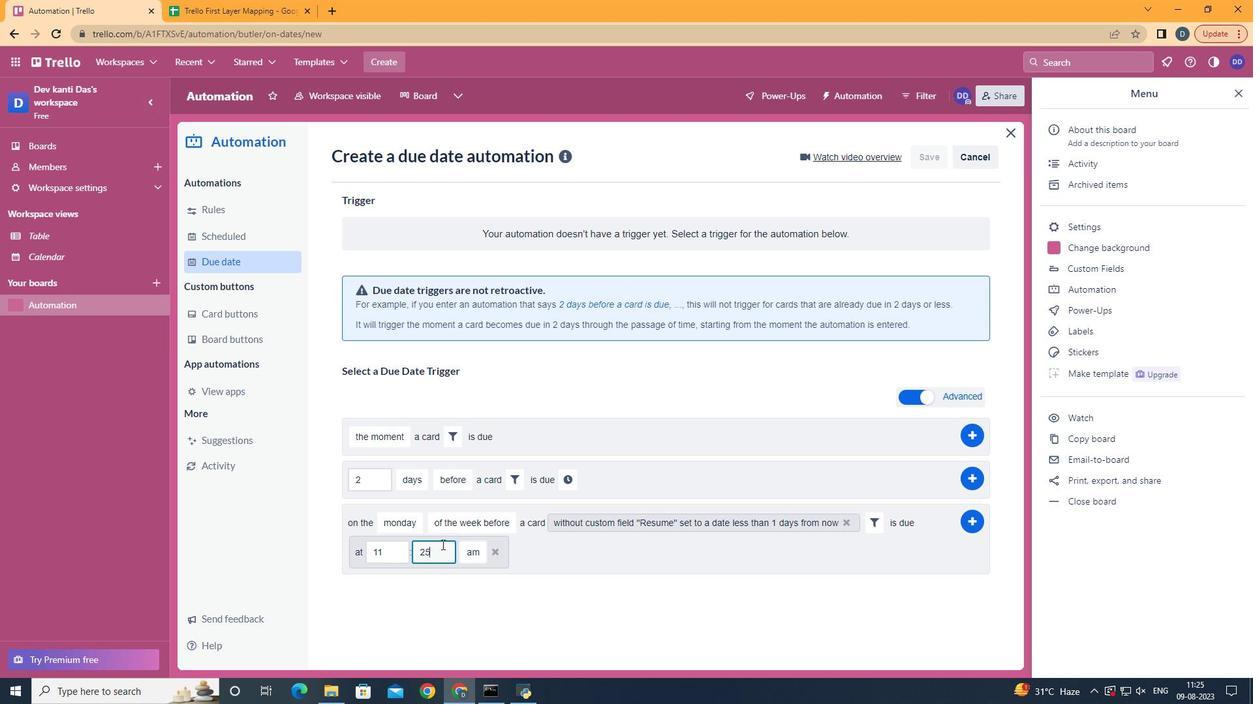
Action: Mouse moved to (442, 545)
Screenshot: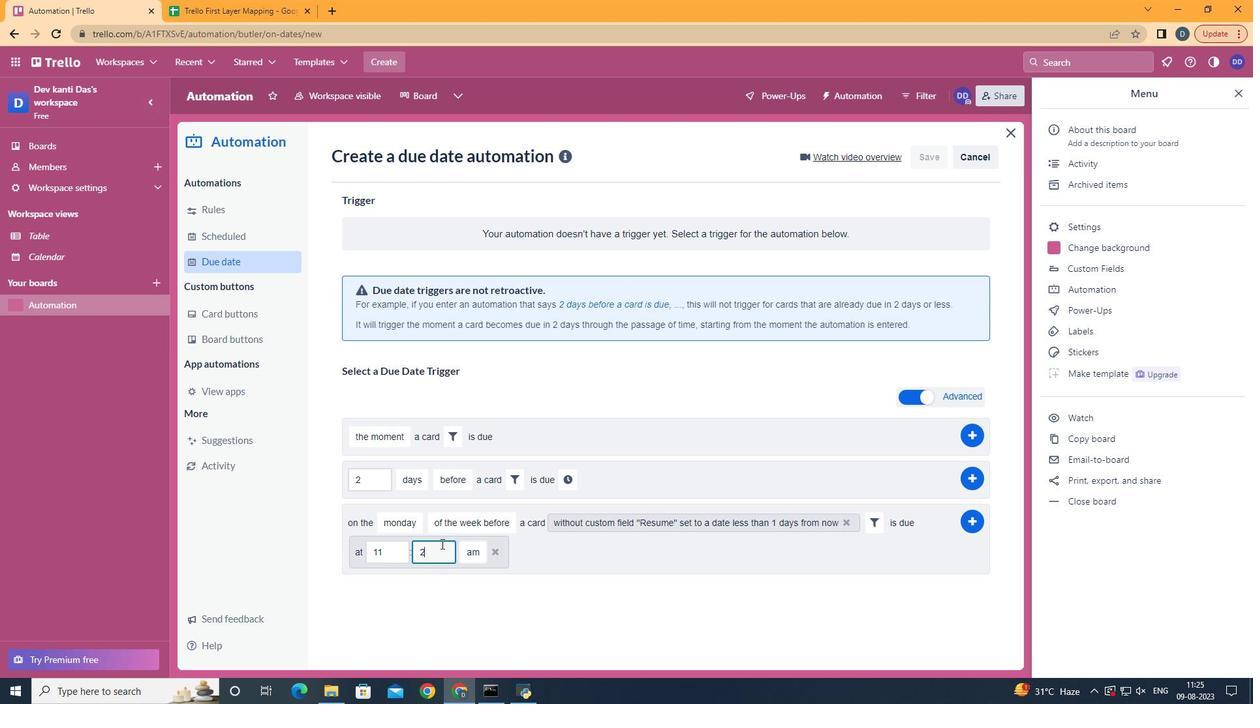 
Action: Key pressed <Key.backspace><Key.backspace>00
Screenshot: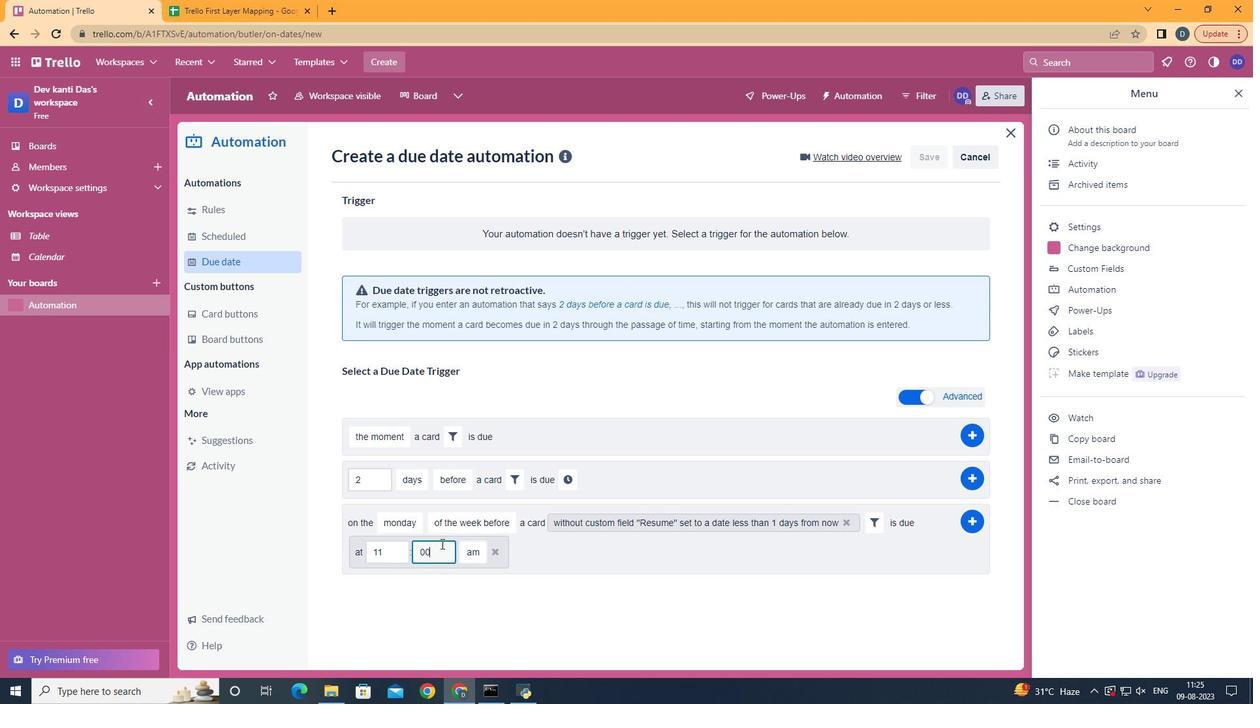 
Action: Mouse moved to (969, 527)
Screenshot: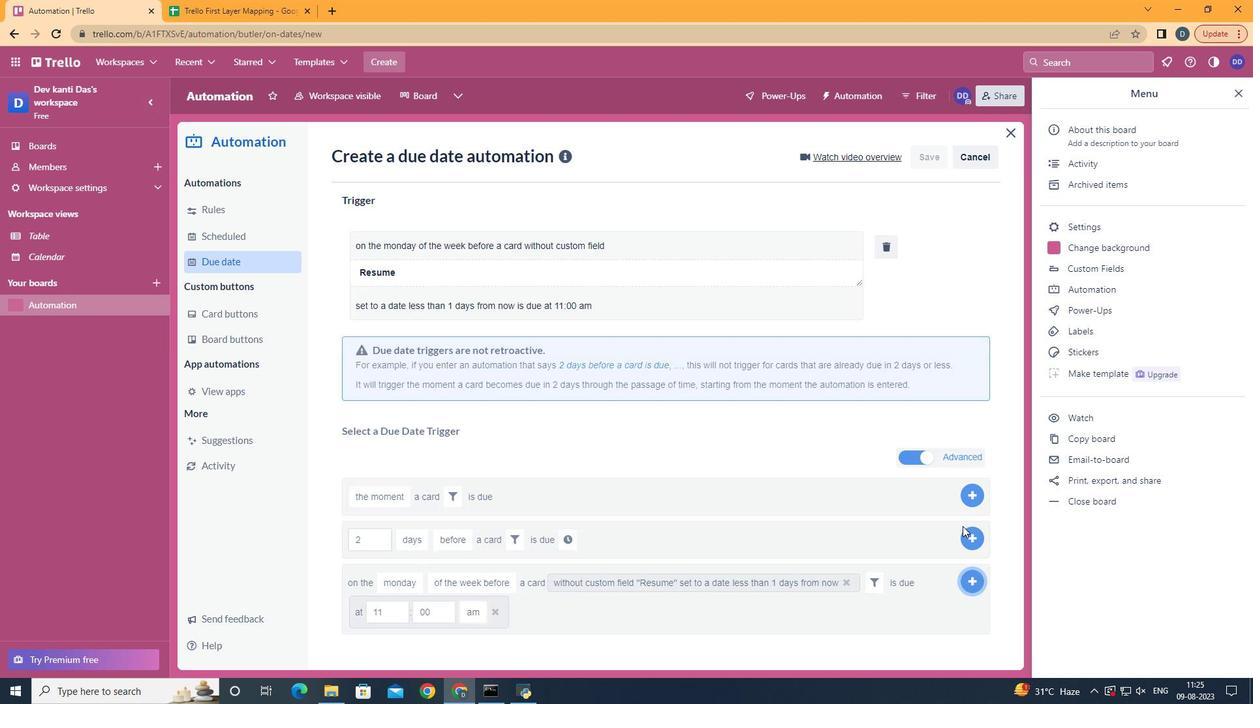 
Action: Mouse pressed left at (969, 527)
Screenshot: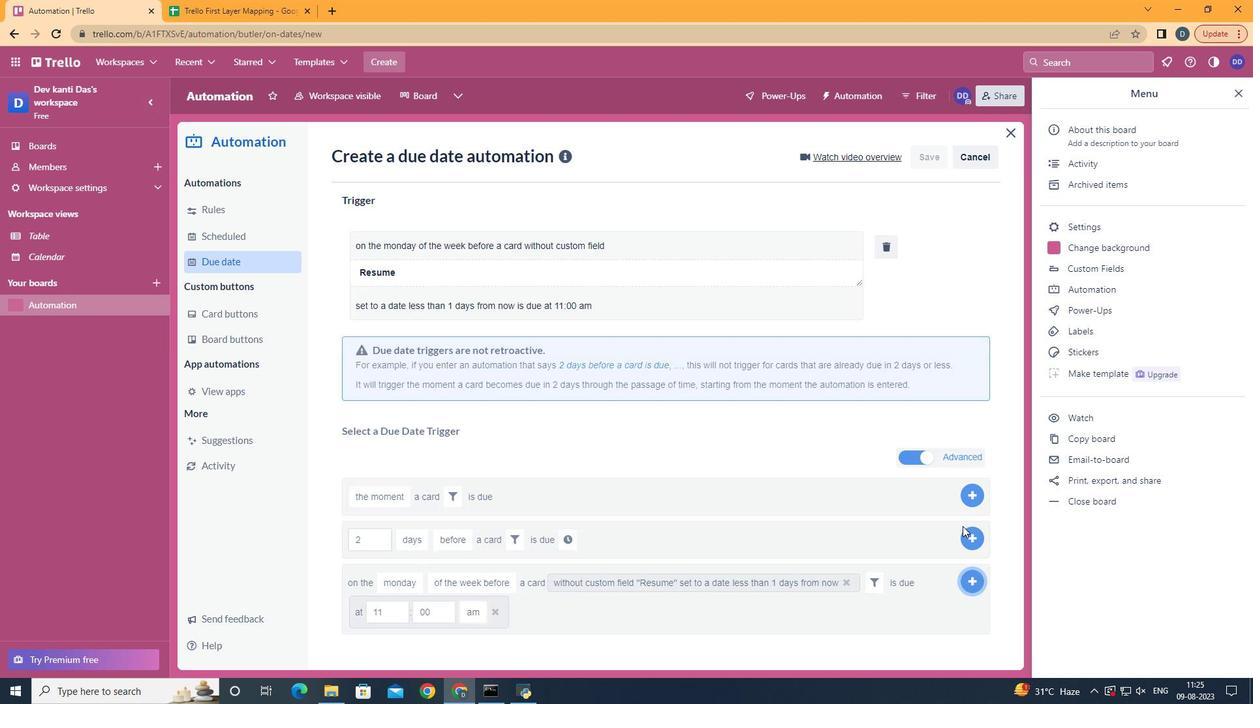
Action: Mouse moved to (874, 252)
Screenshot: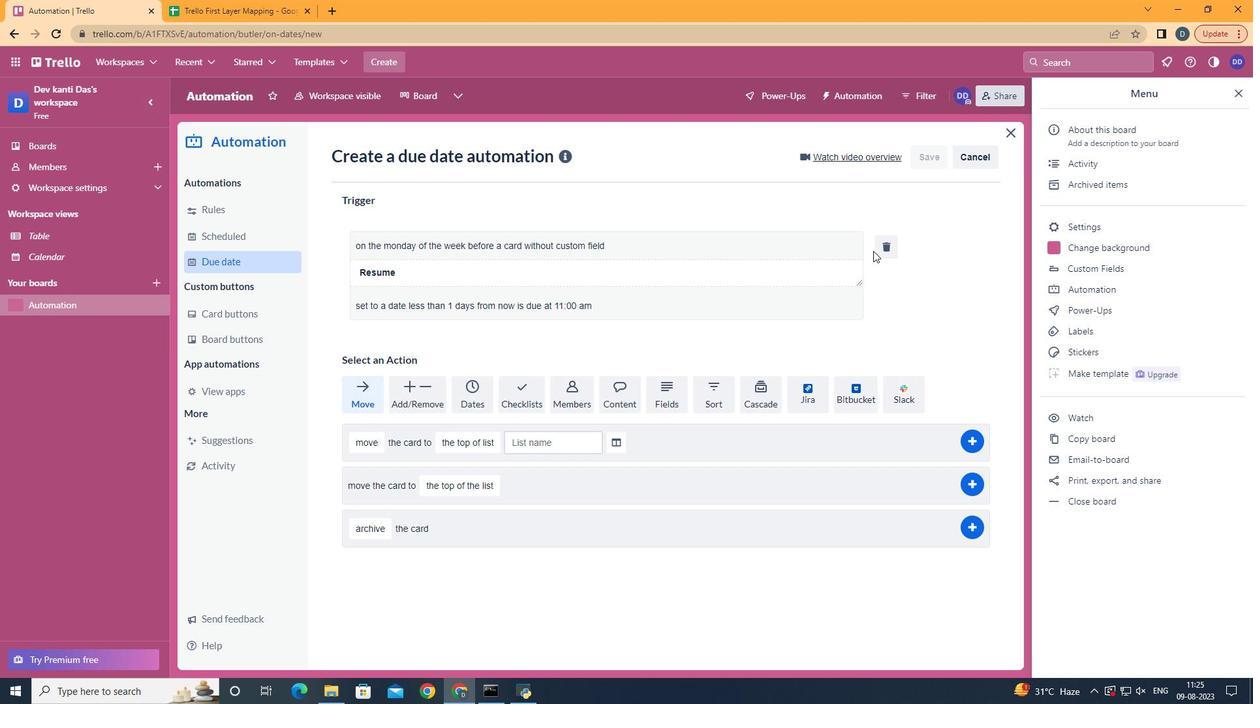 
